 Task: Create new Company, with domain: 'cmu.edu' and type: 'Other'. Add new contact for this company, with mail Id: 'Danish.Hughes@cmu.edu', First Name: Danish, Last name:  Hughes, Job Title: 'HR Coordinator', Phone Number: '(801) 555-6794'. Change life cycle stage to  Lead and lead status to  Open. Logged in from softage.5@softage.net
Action: Mouse moved to (143, 60)
Screenshot: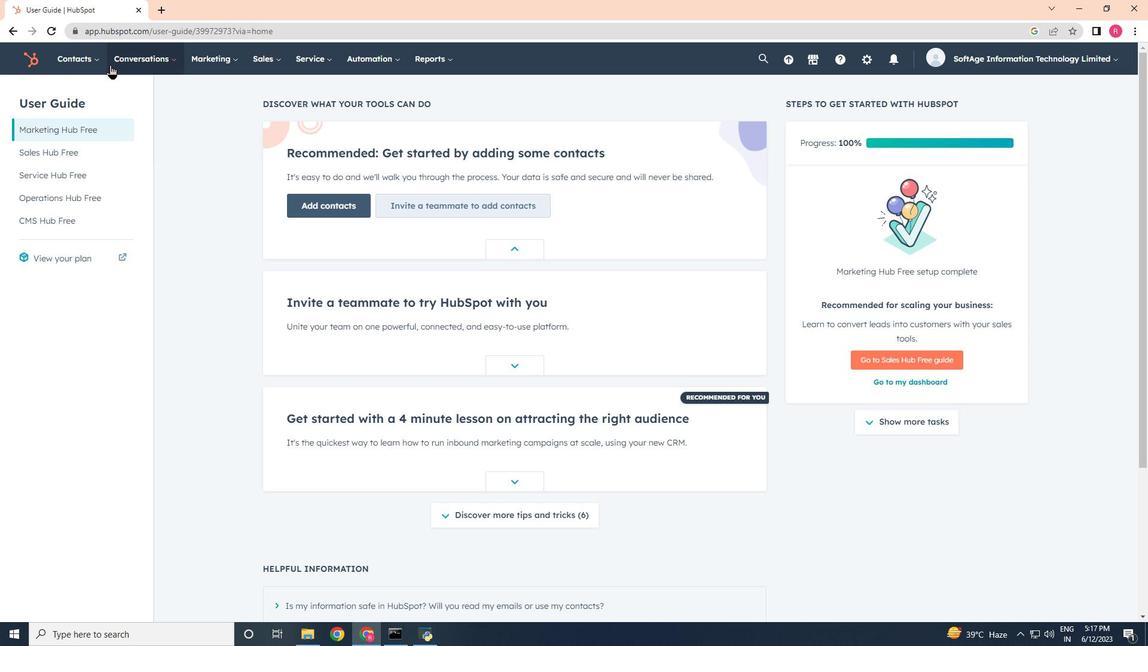 
Action: Mouse pressed left at (143, 60)
Screenshot: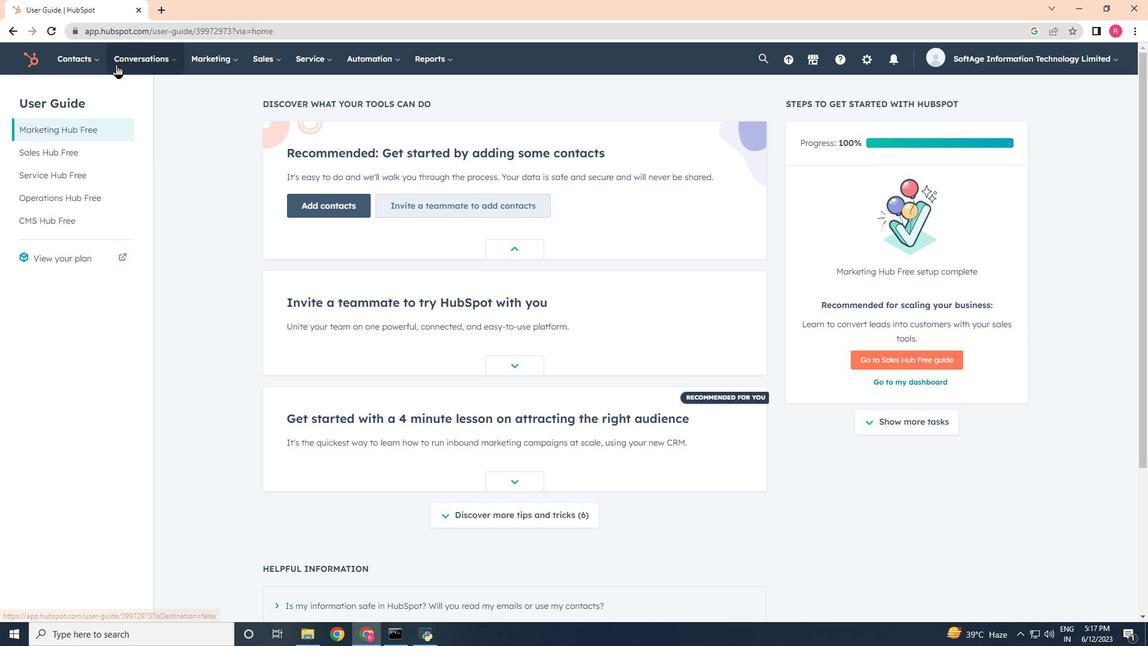 
Action: Mouse moved to (86, 55)
Screenshot: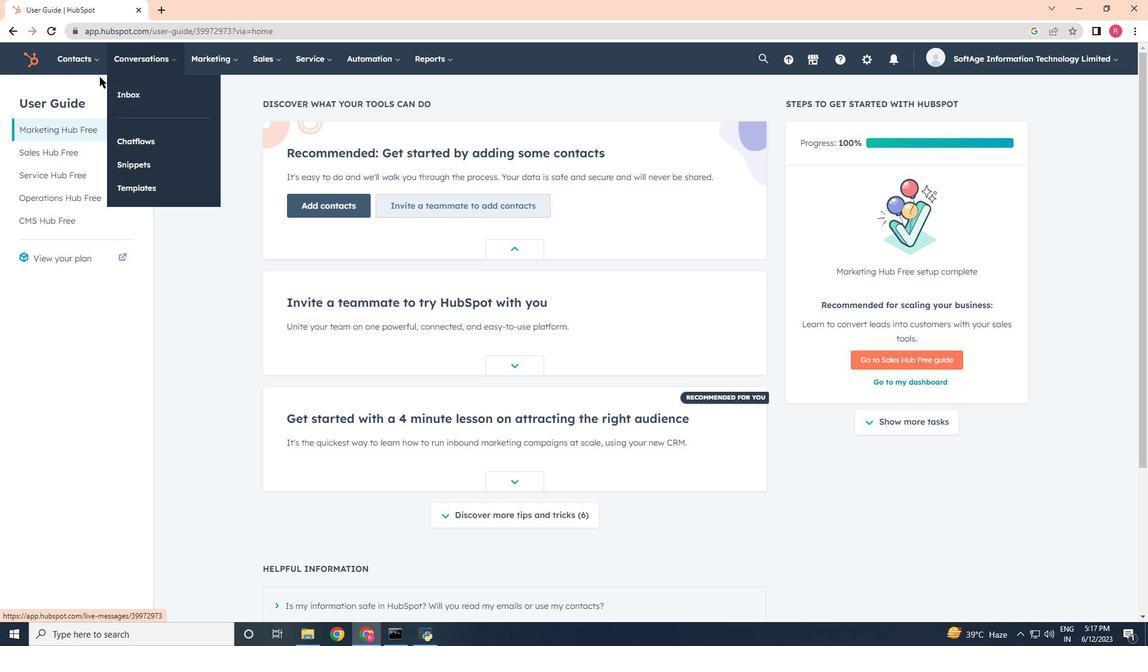 
Action: Mouse pressed left at (86, 55)
Screenshot: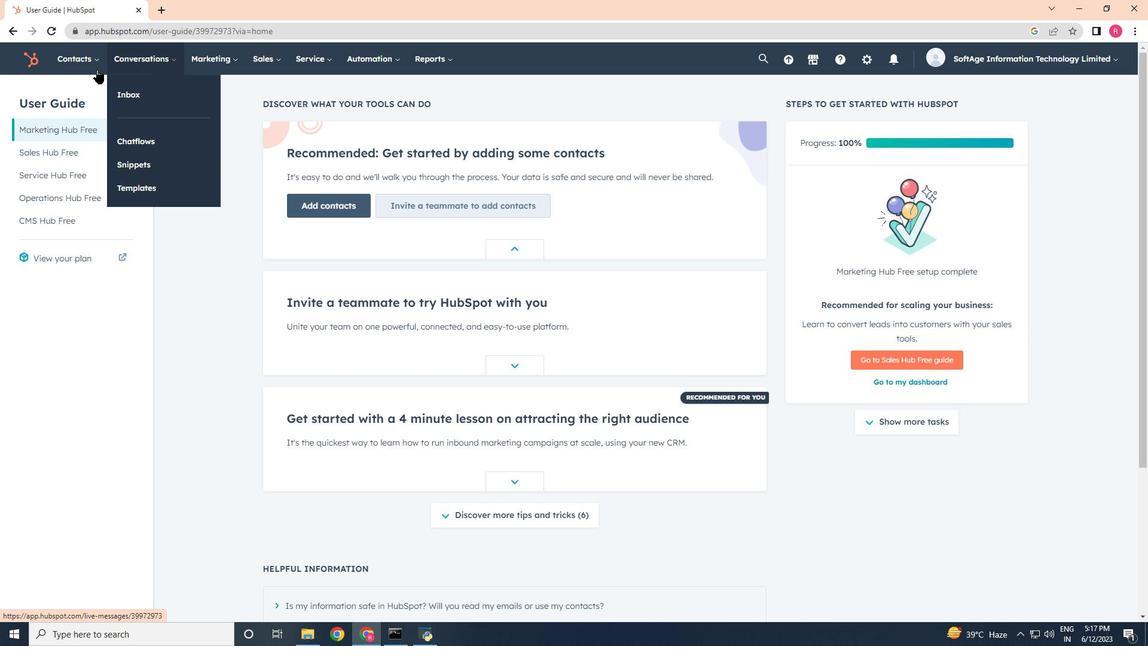 
Action: Mouse pressed left at (86, 55)
Screenshot: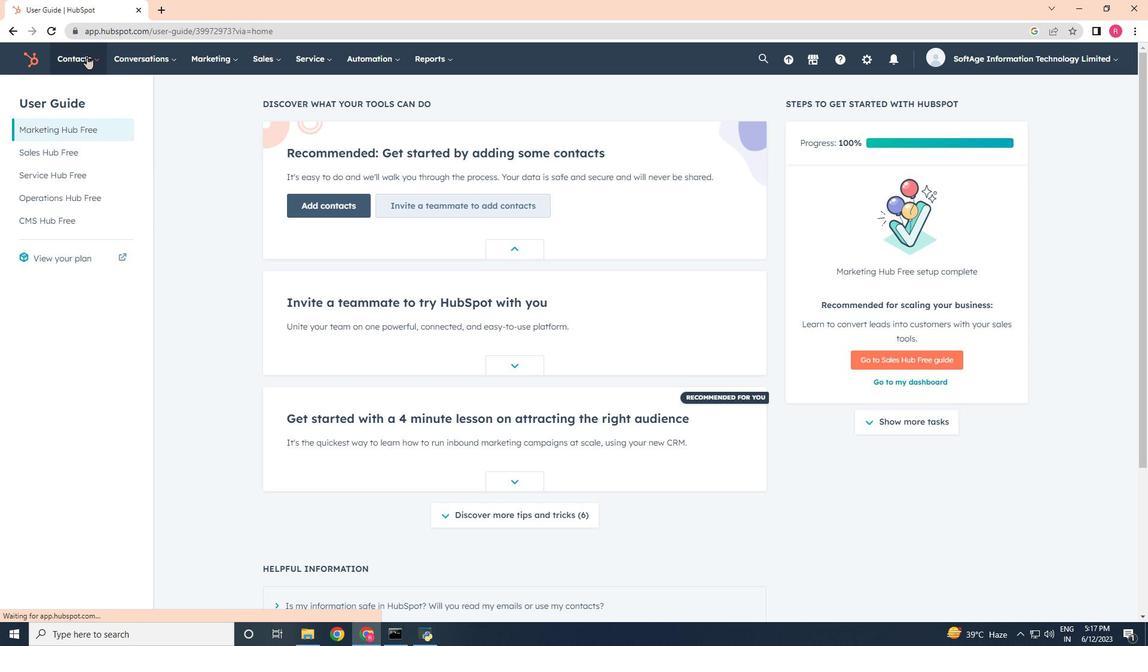 
Action: Mouse moved to (94, 120)
Screenshot: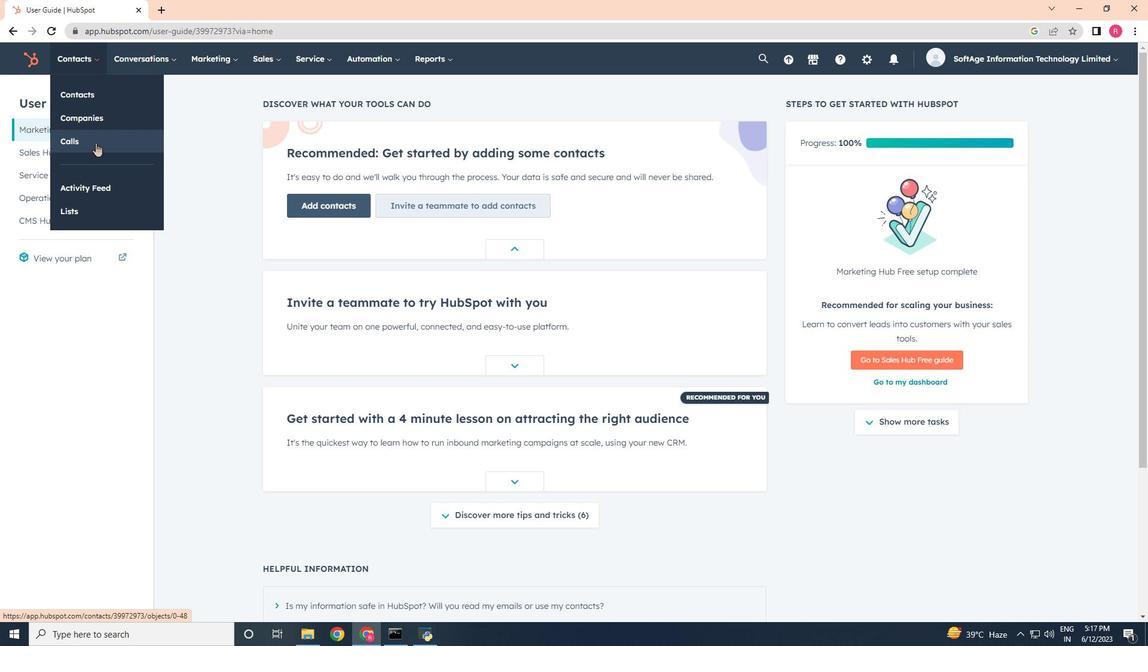 
Action: Mouse pressed left at (94, 120)
Screenshot: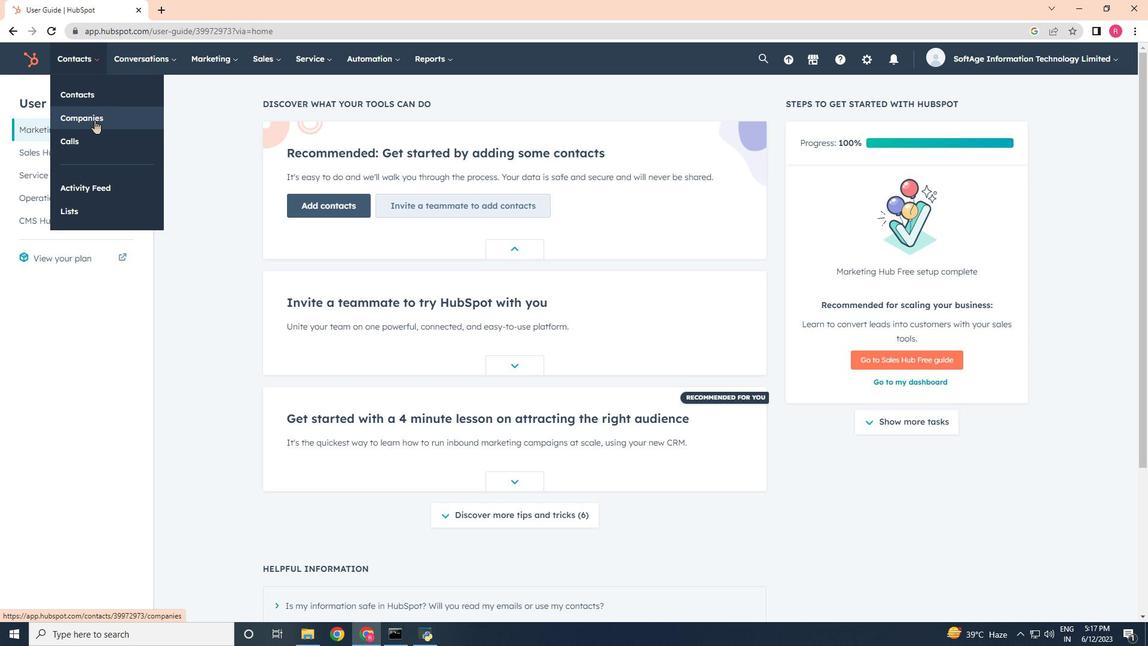 
Action: Mouse moved to (1081, 99)
Screenshot: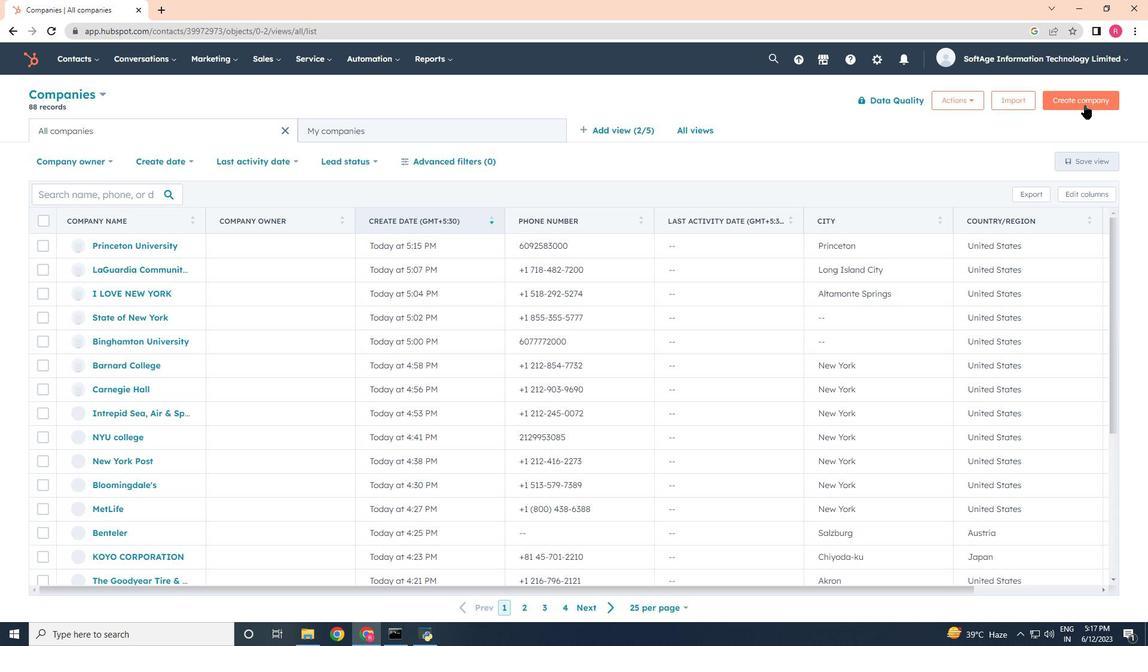 
Action: Mouse pressed left at (1081, 99)
Screenshot: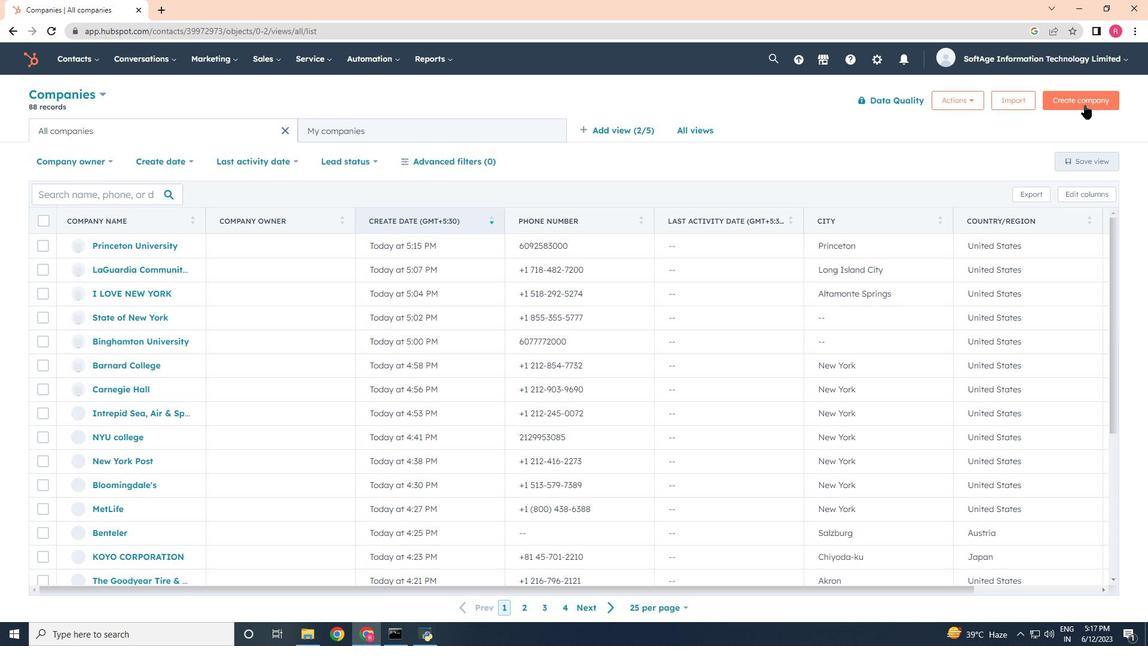 
Action: Mouse moved to (862, 158)
Screenshot: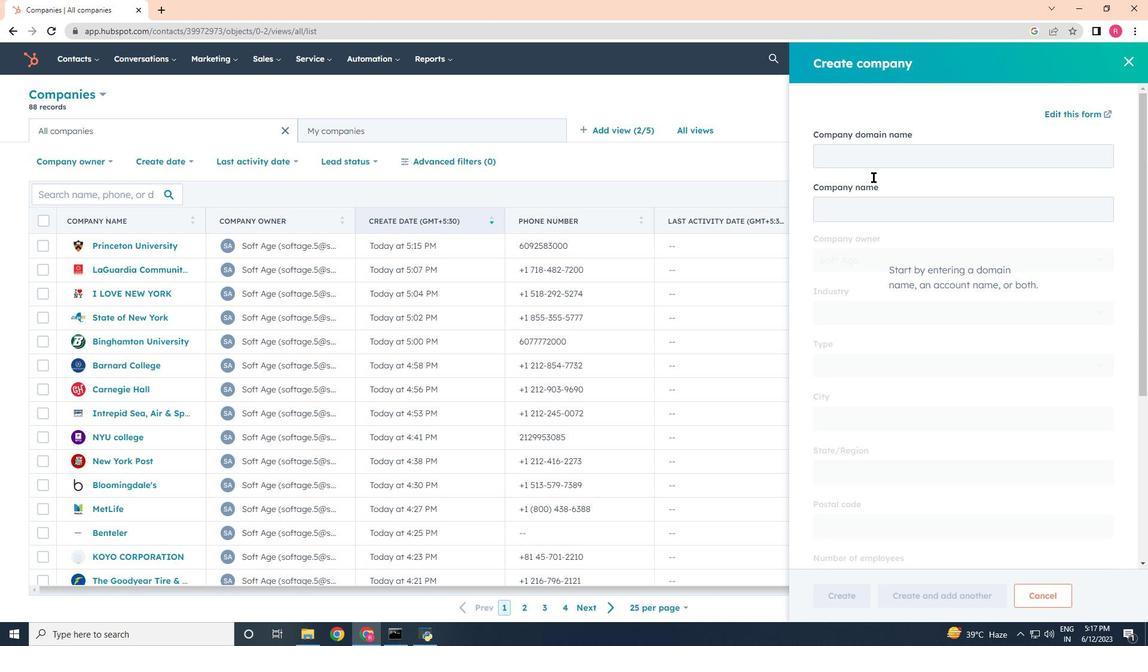 
Action: Mouse pressed left at (862, 158)
Screenshot: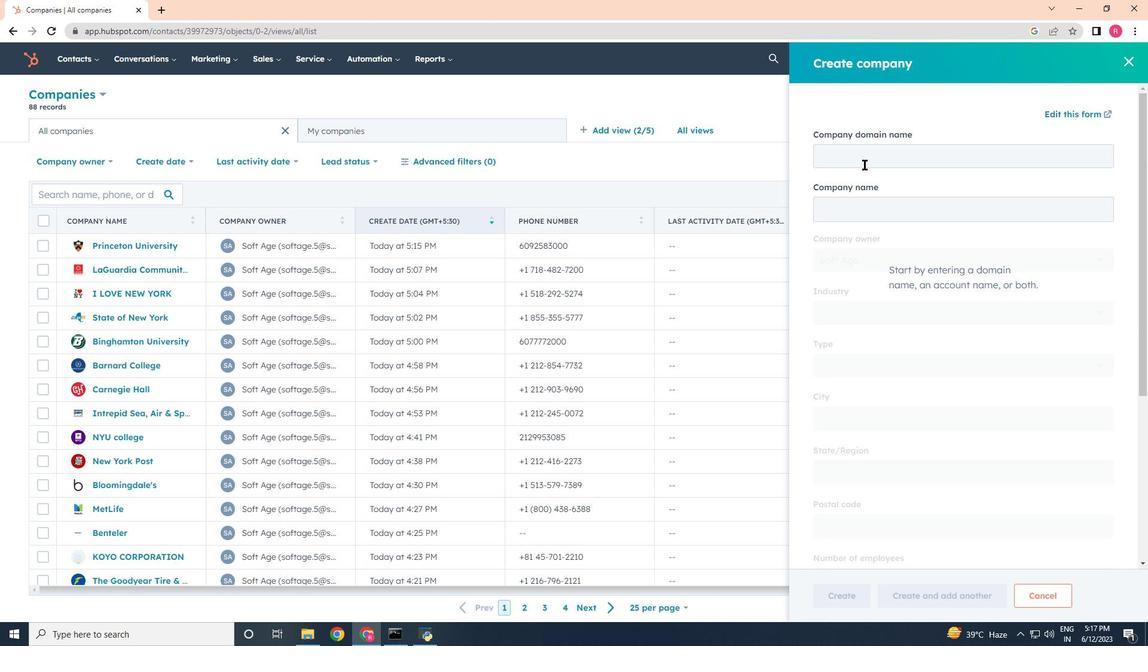 
Action: Mouse moved to (501, 239)
Screenshot: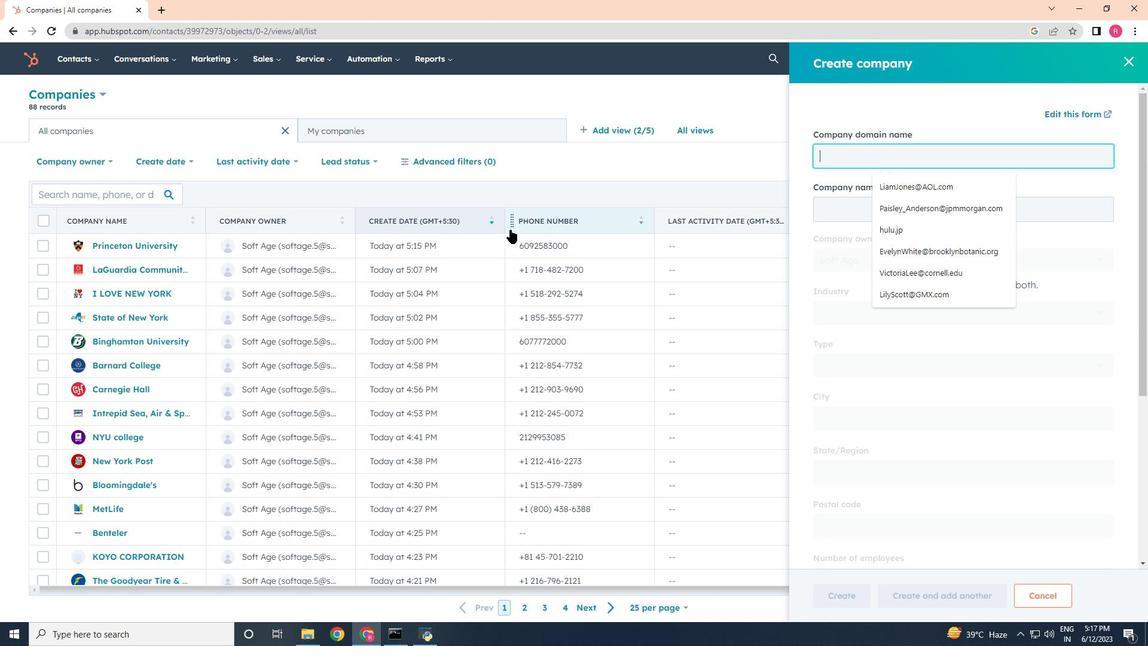
Action: Key pressed e<Key.backspace>cmu.edu
Screenshot: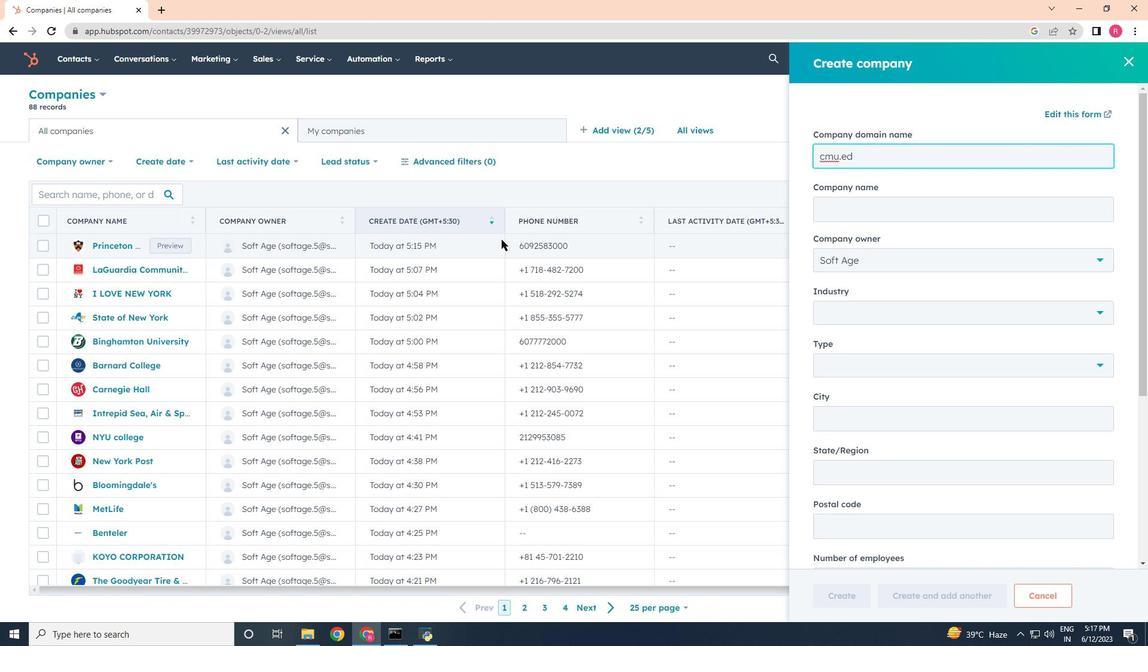 
Action: Mouse moved to (904, 364)
Screenshot: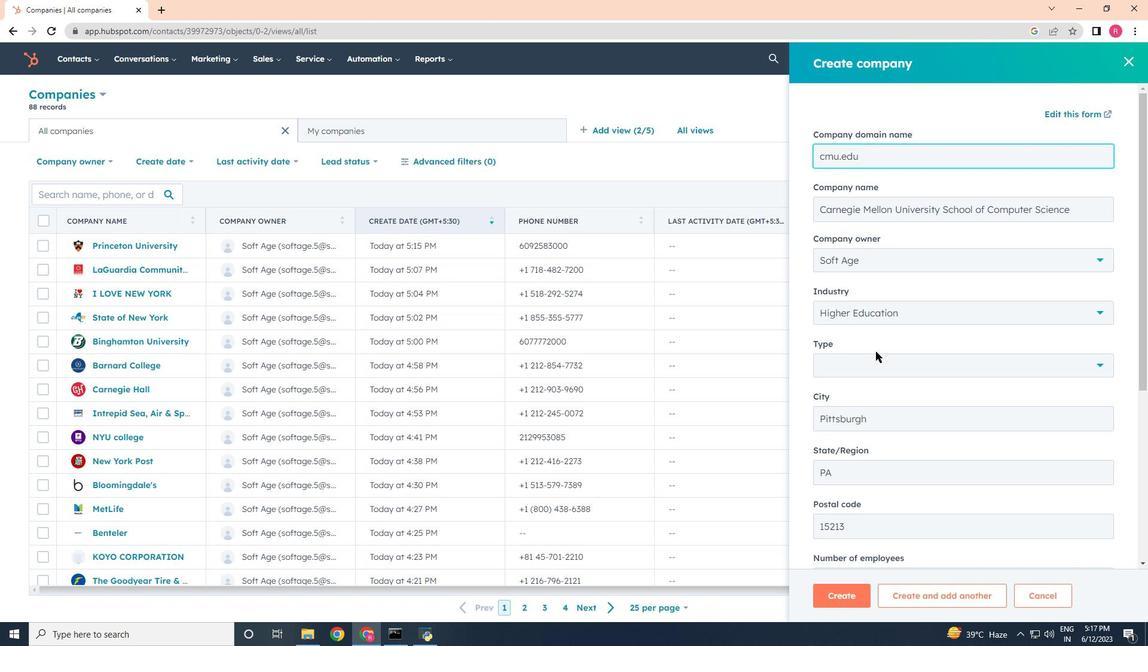 
Action: Mouse pressed left at (904, 364)
Screenshot: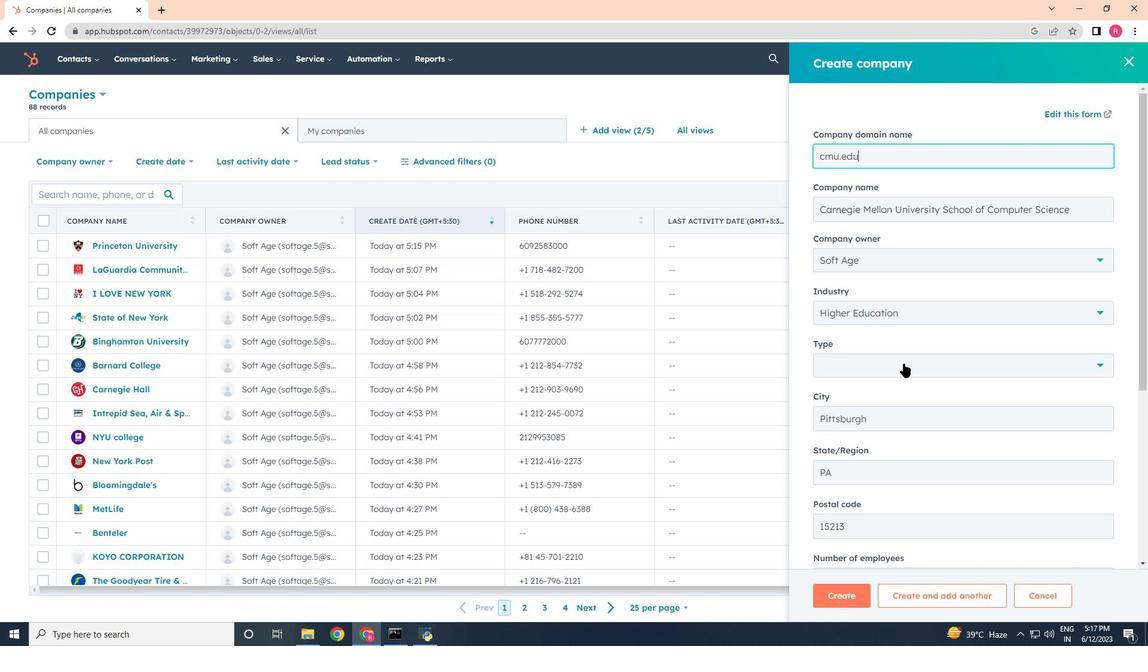 
Action: Mouse moved to (866, 506)
Screenshot: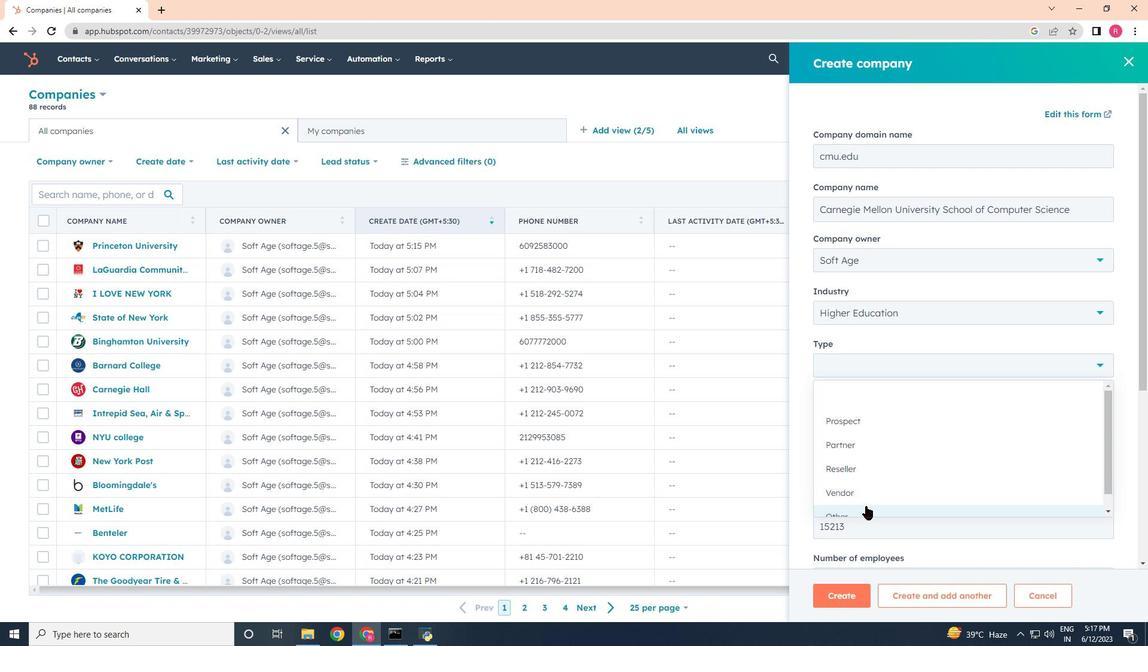 
Action: Mouse pressed left at (866, 506)
Screenshot: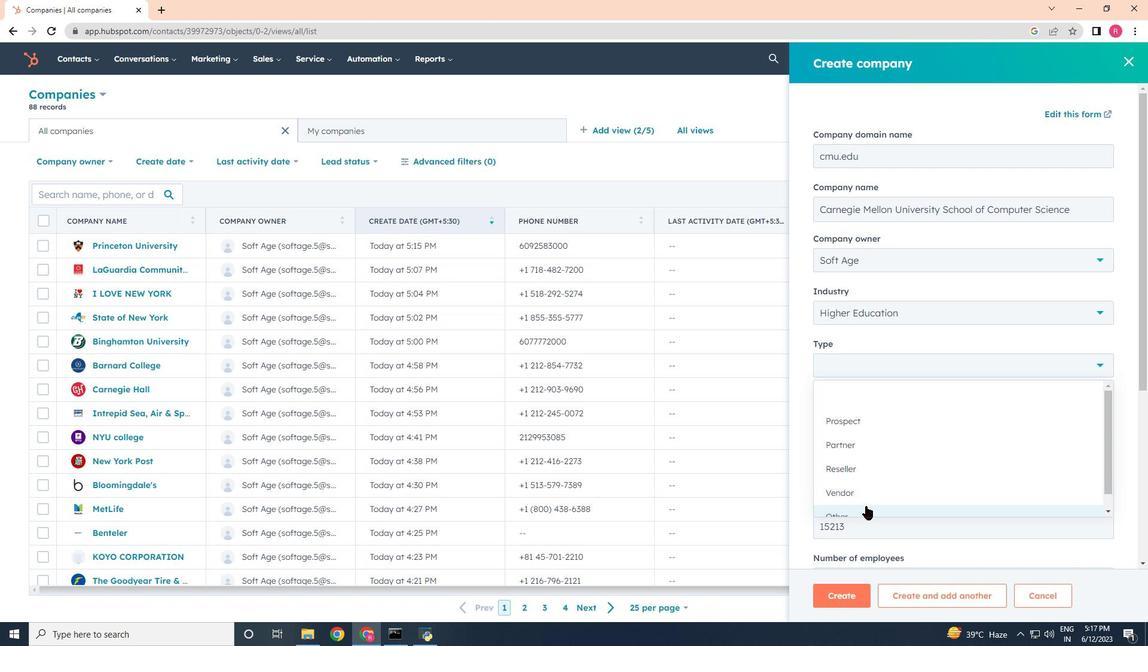 
Action: Mouse moved to (872, 503)
Screenshot: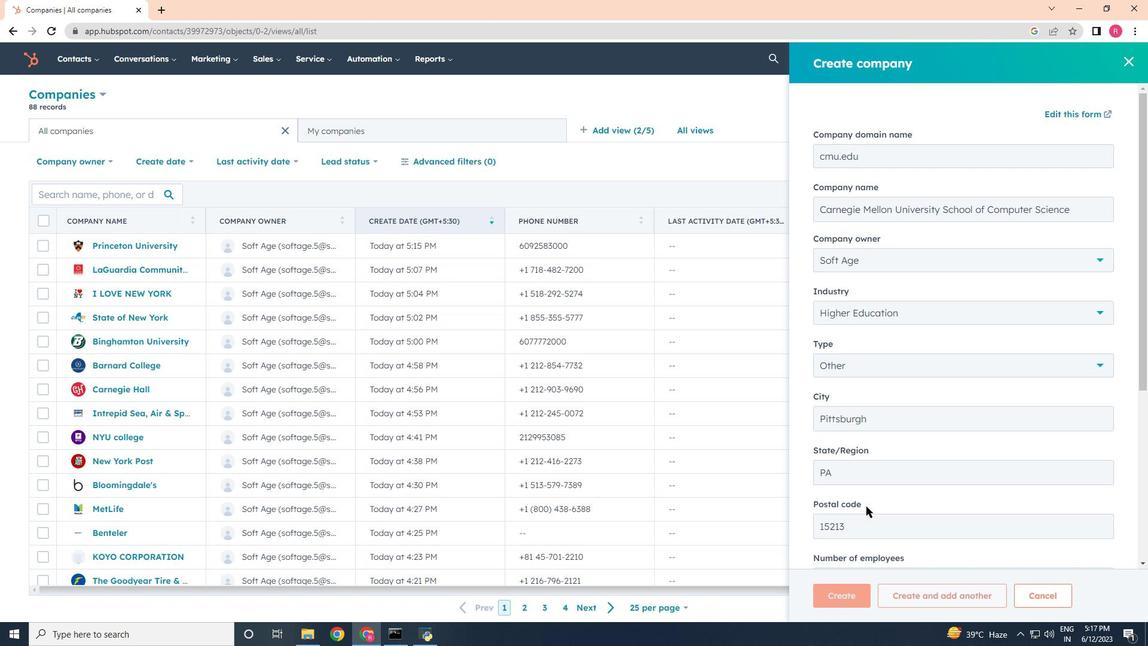 
Action: Mouse scrolled (872, 502) with delta (0, 0)
Screenshot: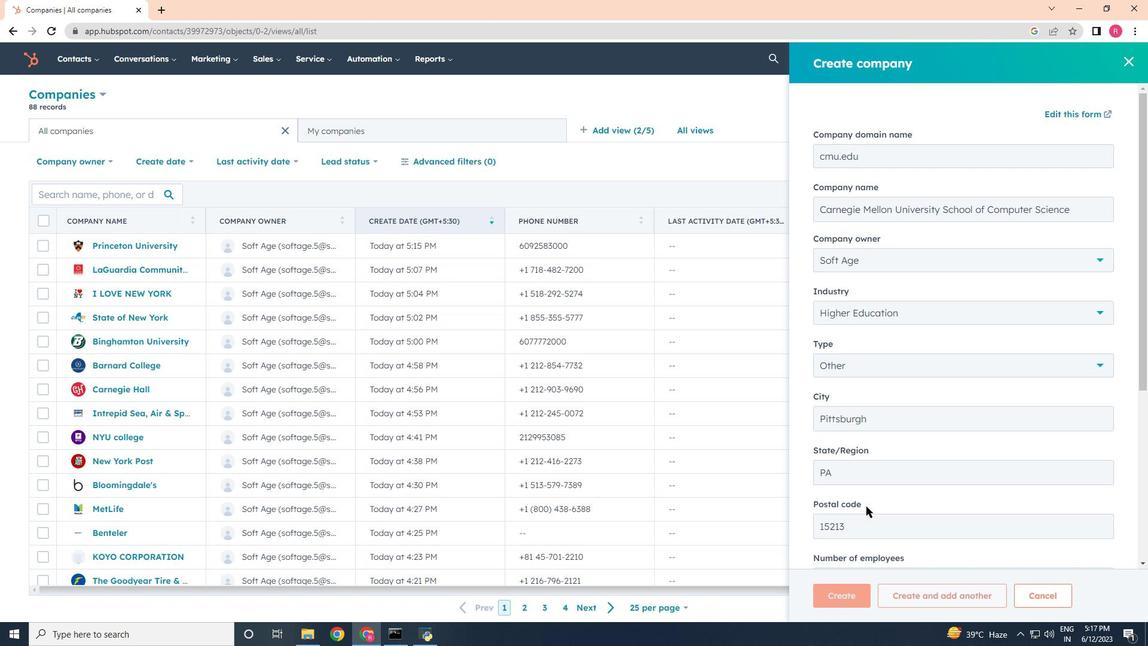 
Action: Mouse moved to (875, 506)
Screenshot: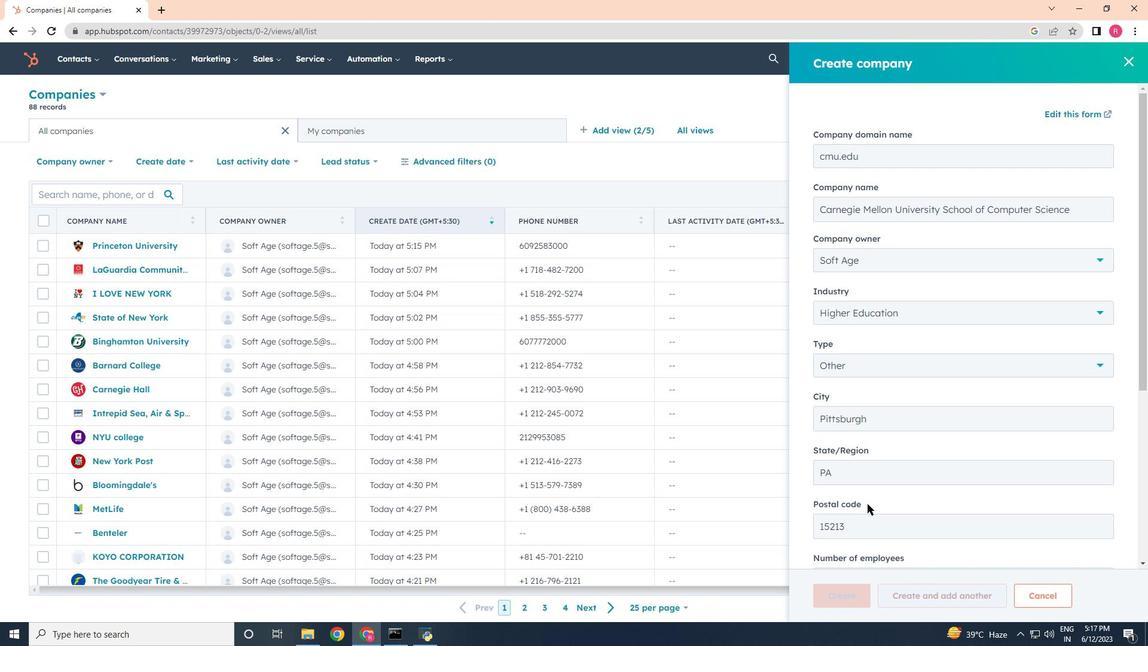 
Action: Mouse scrolled (875, 506) with delta (0, 0)
Screenshot: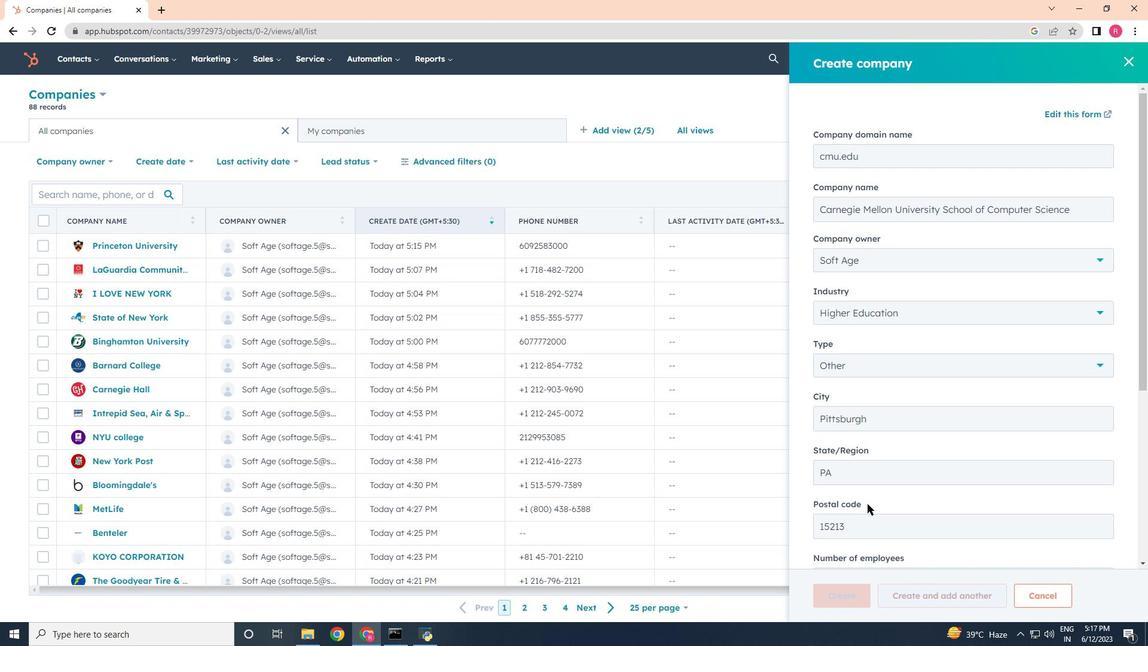 
Action: Mouse moved to (877, 507)
Screenshot: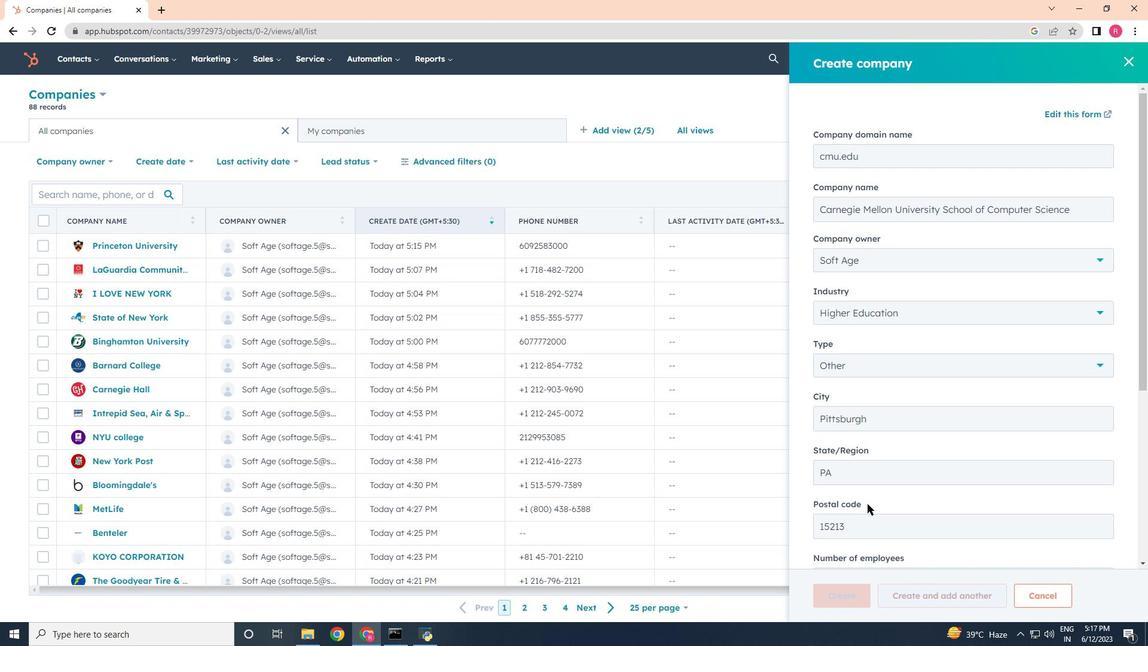 
Action: Mouse scrolled (877, 507) with delta (0, 0)
Screenshot: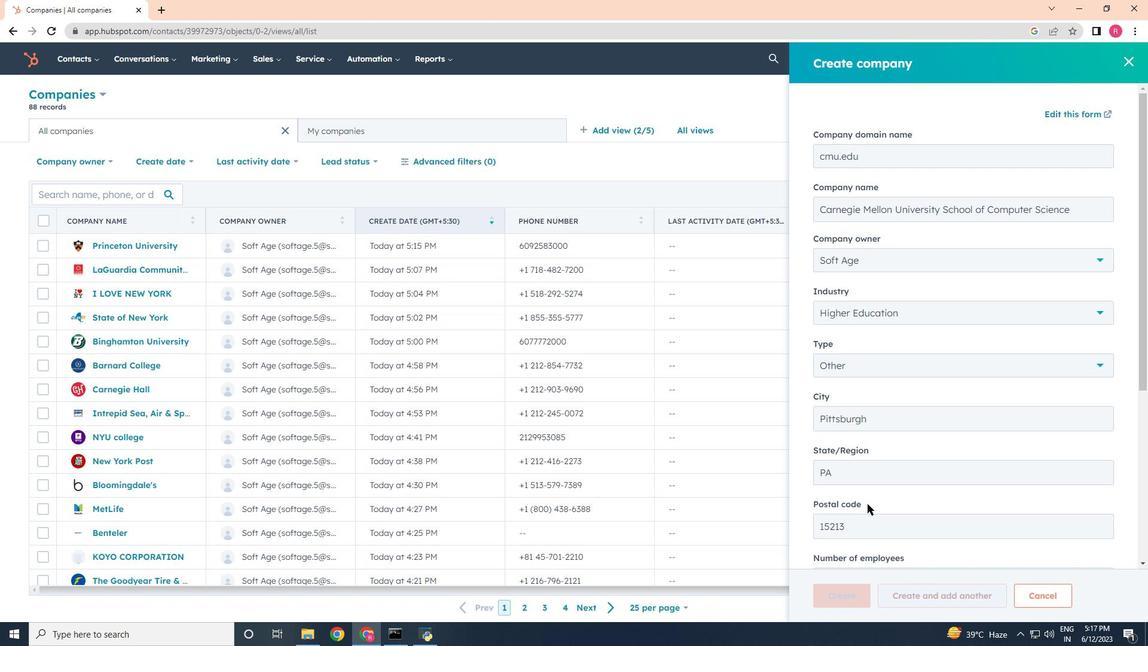 
Action: Mouse scrolled (877, 507) with delta (0, 0)
Screenshot: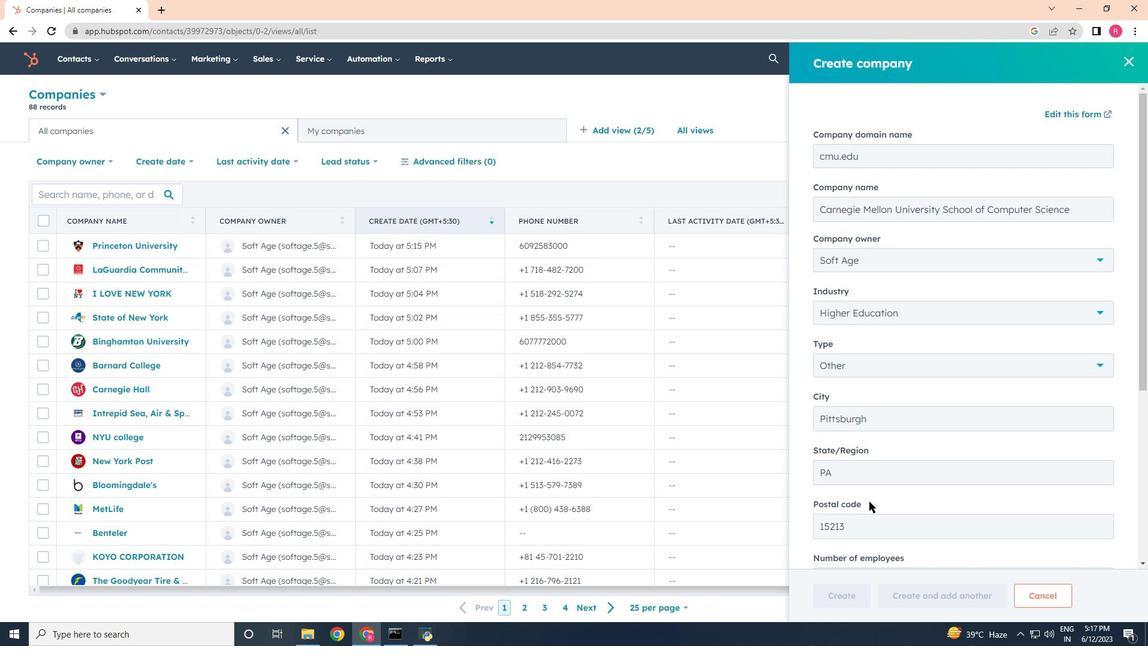 
Action: Mouse scrolled (877, 507) with delta (0, 0)
Screenshot: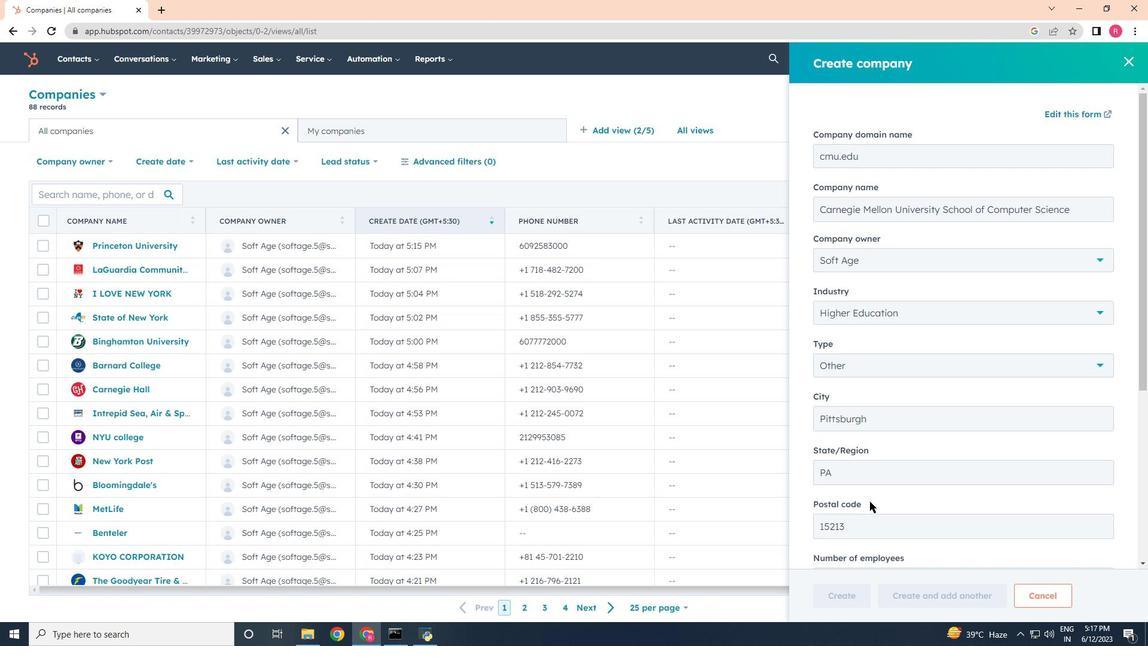 
Action: Mouse scrolled (877, 507) with delta (0, 0)
Screenshot: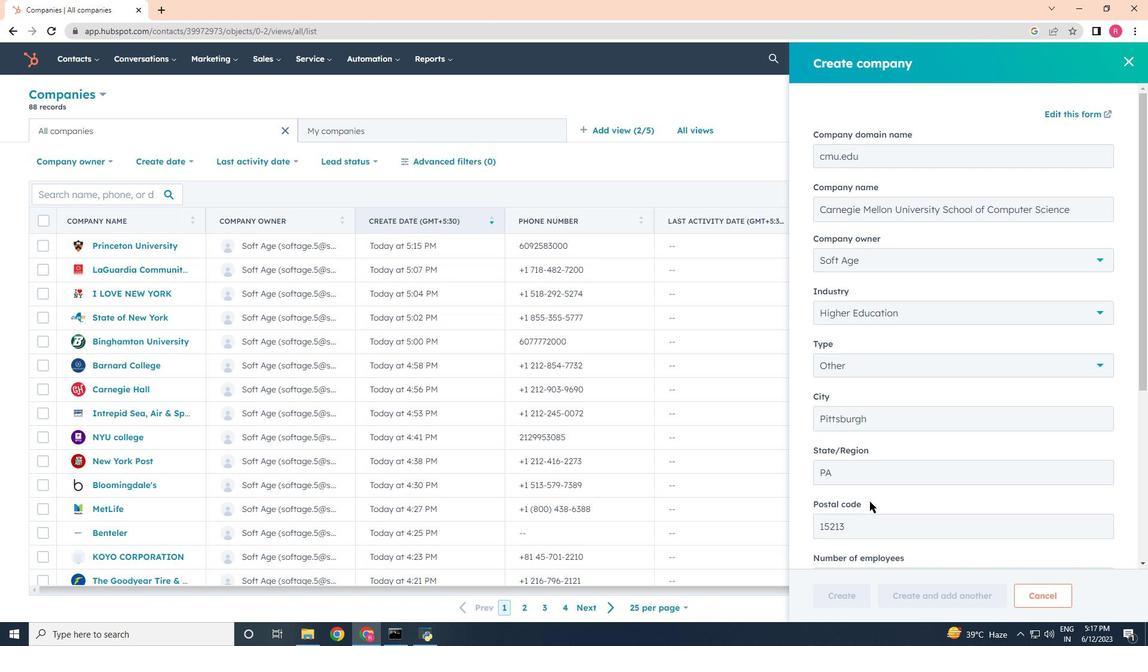 
Action: Mouse moved to (879, 510)
Screenshot: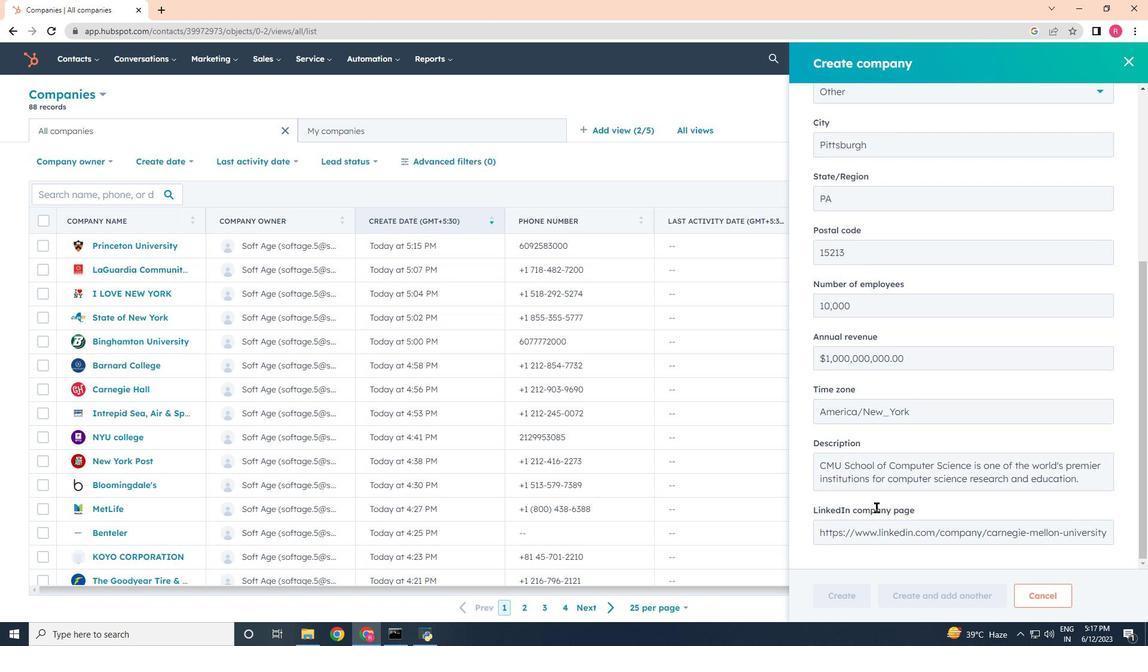 
Action: Mouse scrolled (879, 509) with delta (0, 0)
Screenshot: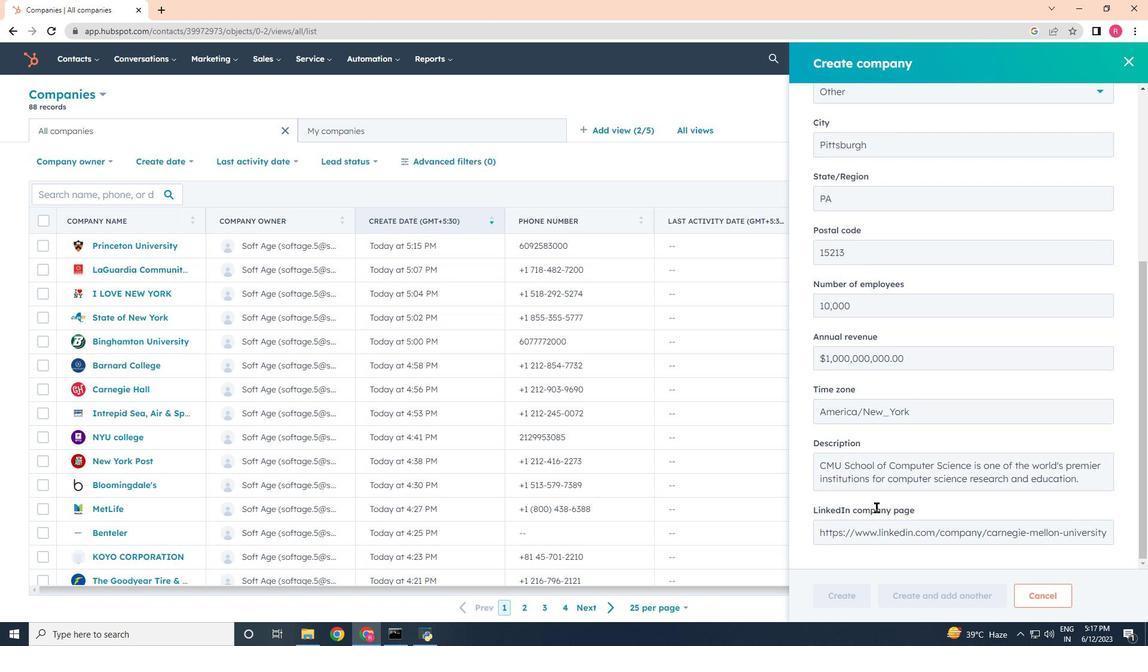 
Action: Mouse moved to (879, 513)
Screenshot: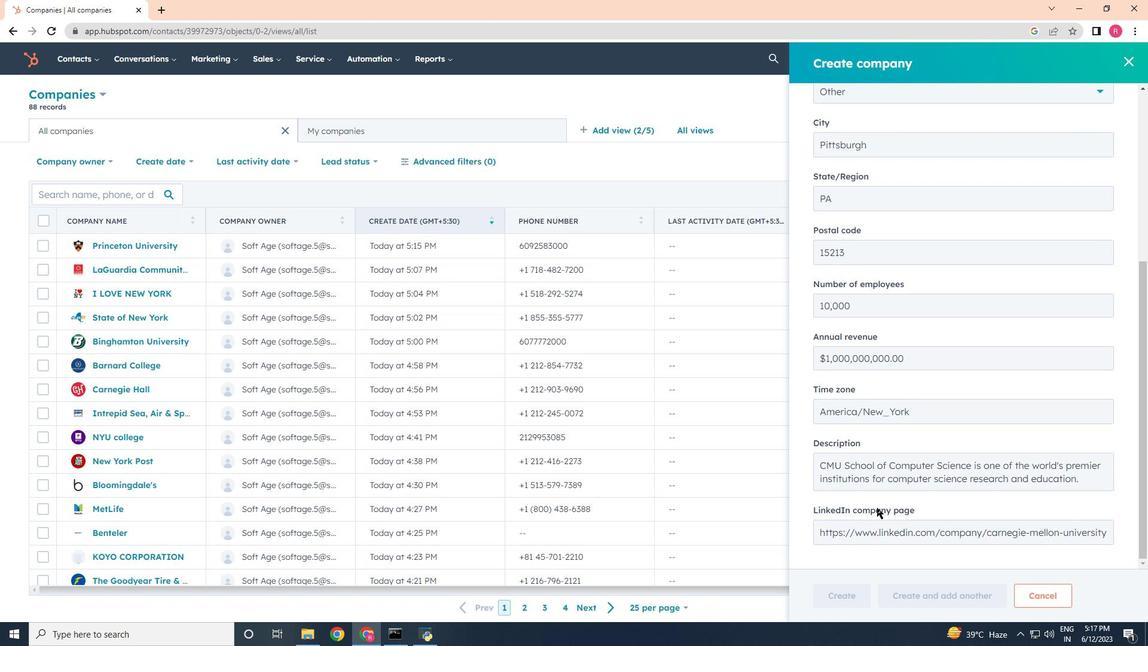 
Action: Mouse scrolled (879, 512) with delta (0, 0)
Screenshot: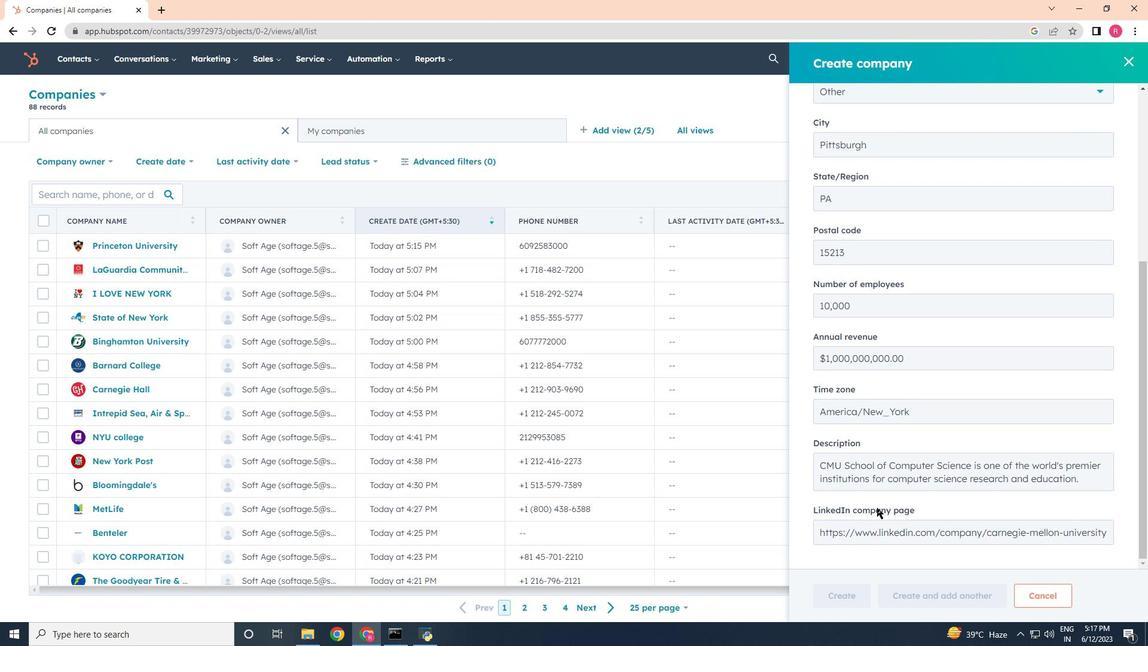 
Action: Mouse moved to (879, 515)
Screenshot: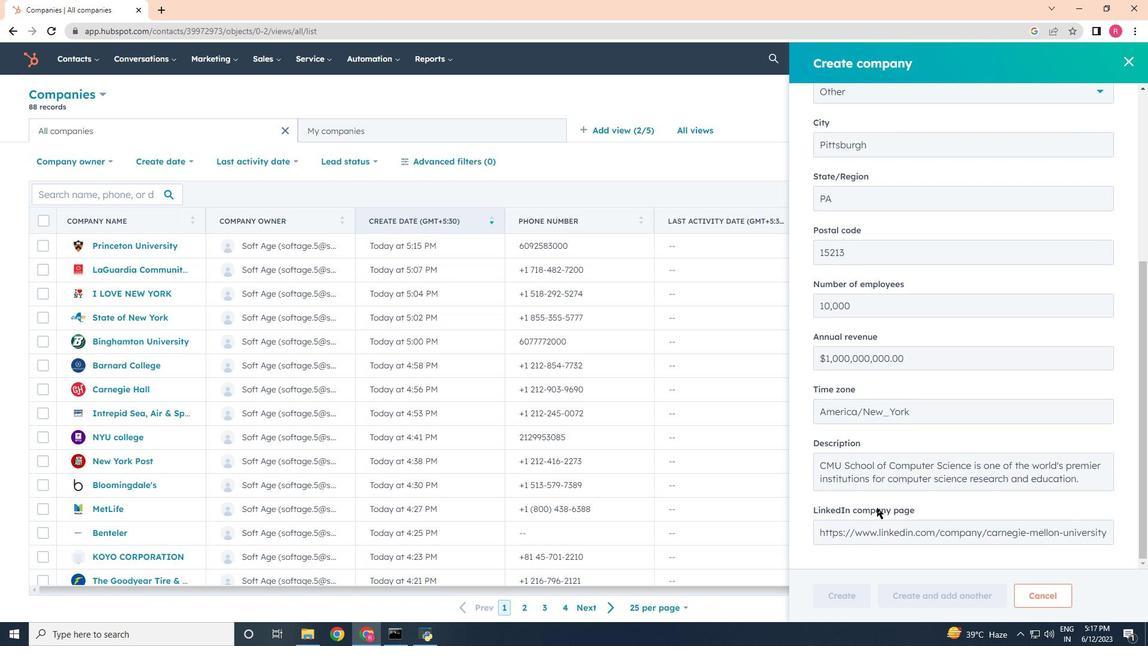 
Action: Mouse scrolled (879, 514) with delta (0, 0)
Screenshot: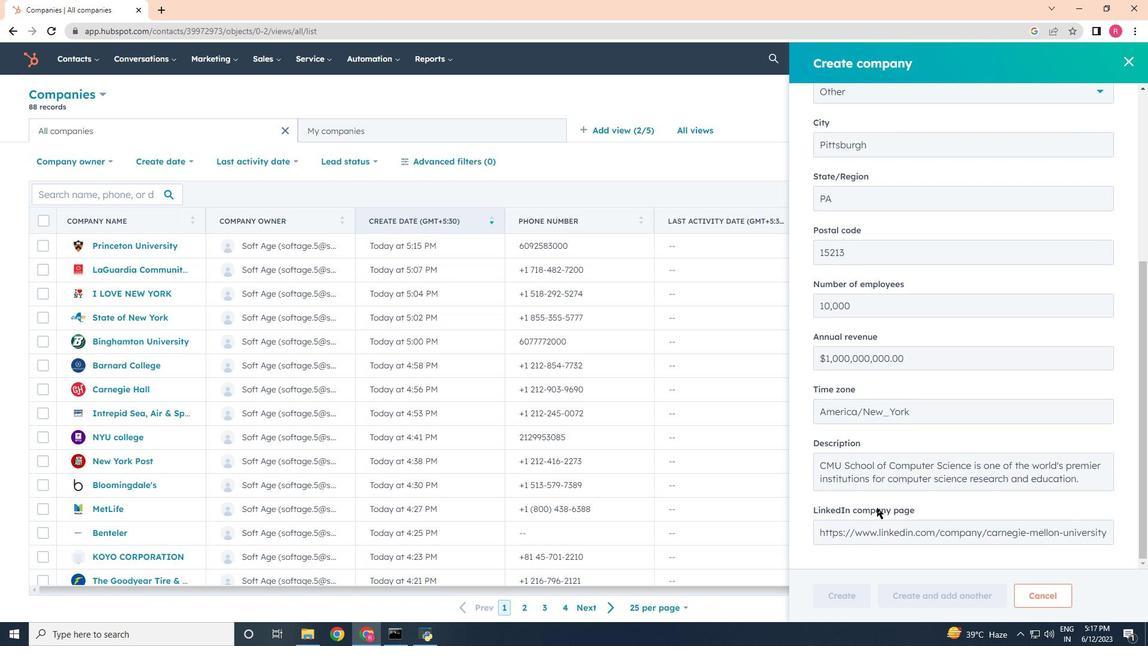 
Action: Mouse moved to (879, 515)
Screenshot: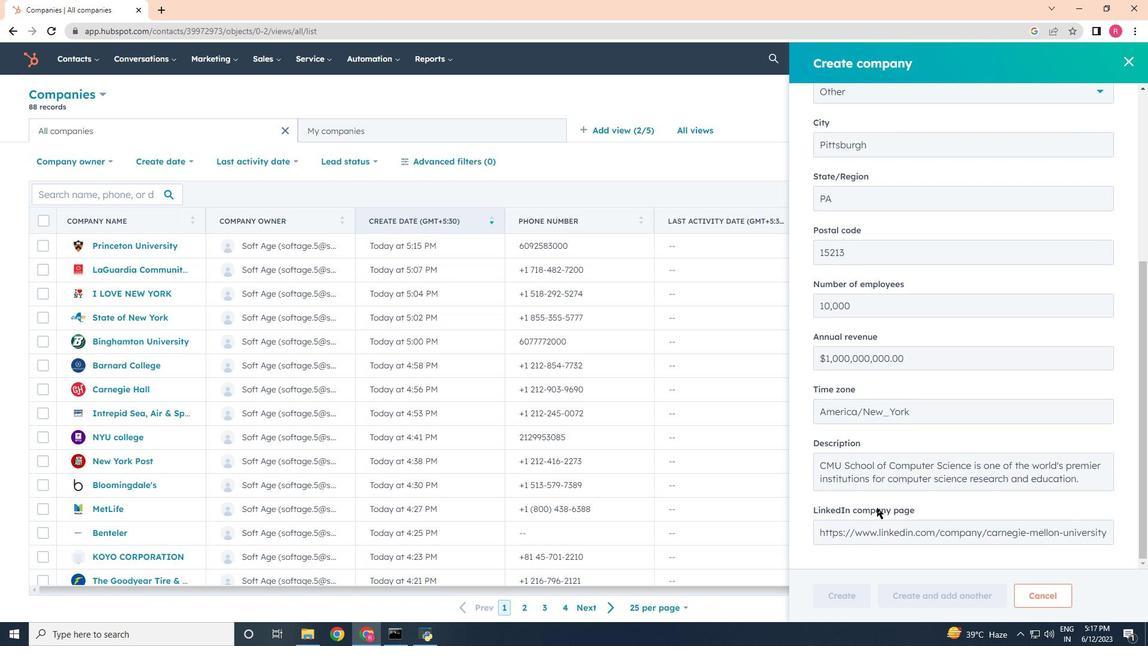 
Action: Mouse scrolled (879, 514) with delta (0, 0)
Screenshot: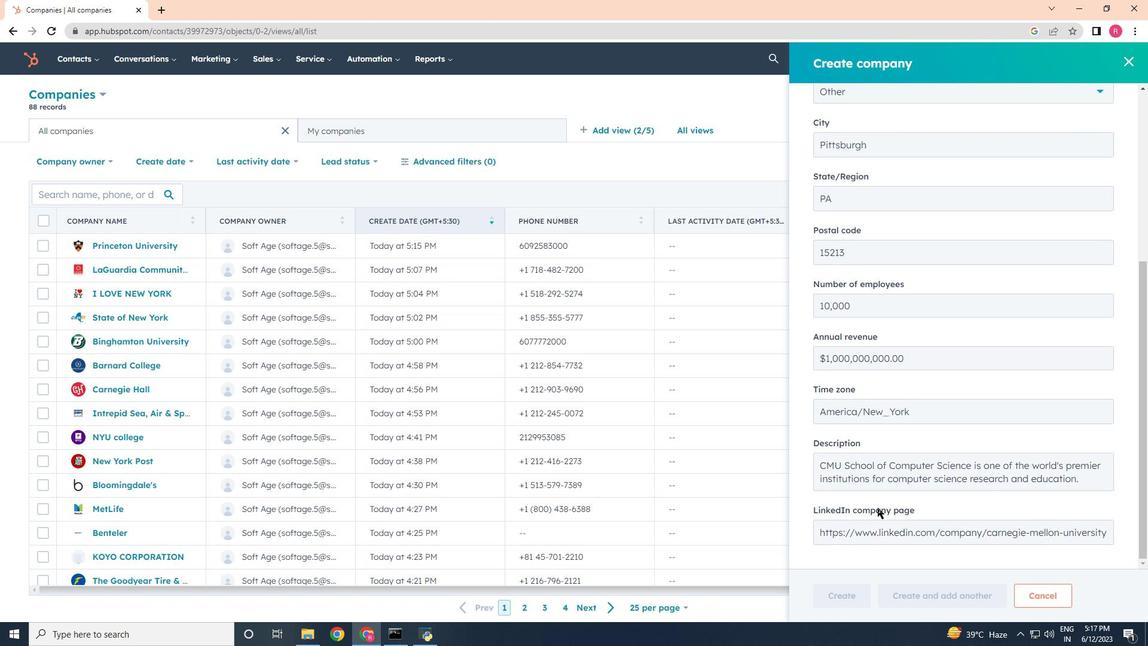 
Action: Mouse moved to (879, 516)
Screenshot: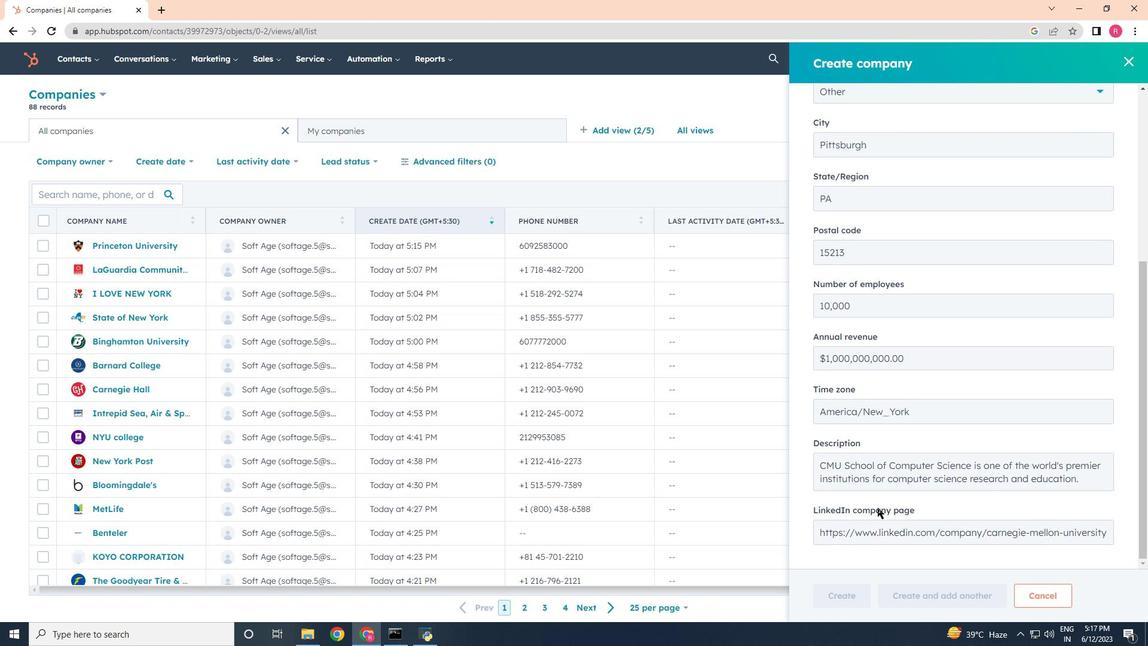
Action: Mouse scrolled (879, 515) with delta (0, 0)
Screenshot: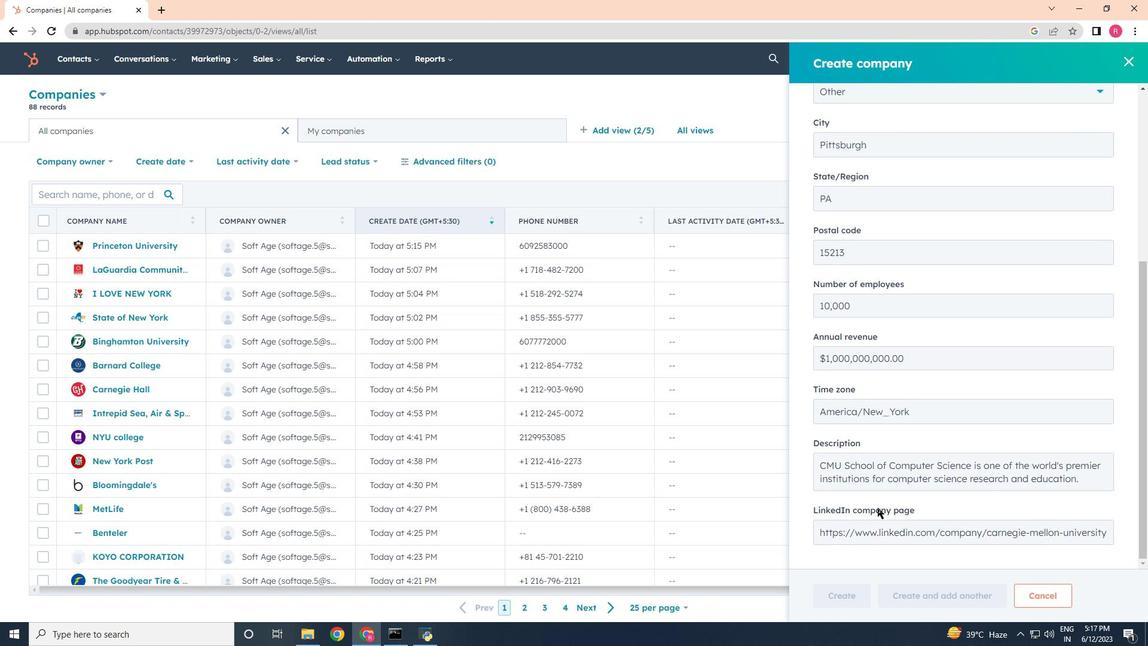 
Action: Mouse moved to (850, 592)
Screenshot: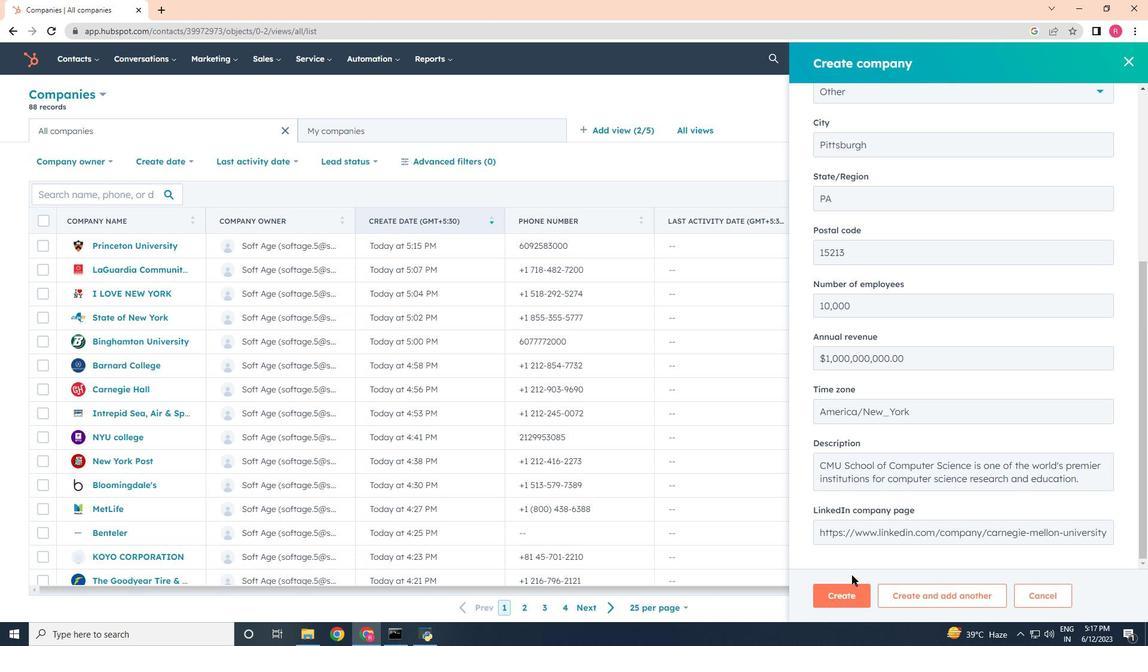 
Action: Mouse pressed left at (850, 592)
Screenshot: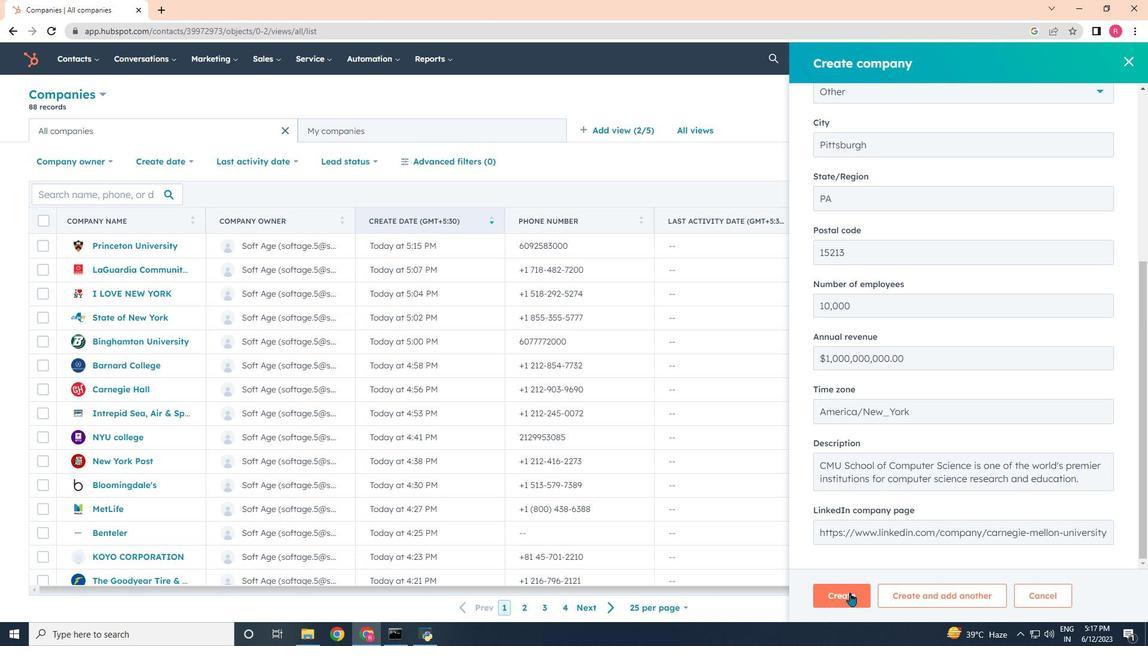 
Action: Mouse moved to (816, 386)
Screenshot: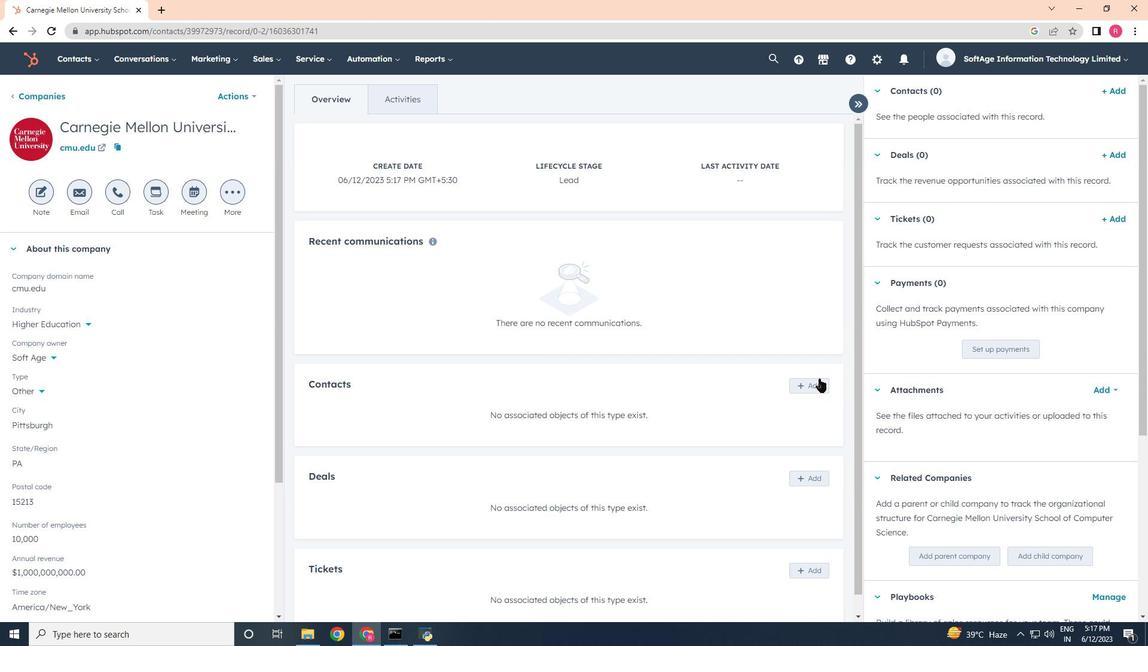 
Action: Mouse pressed left at (816, 386)
Screenshot: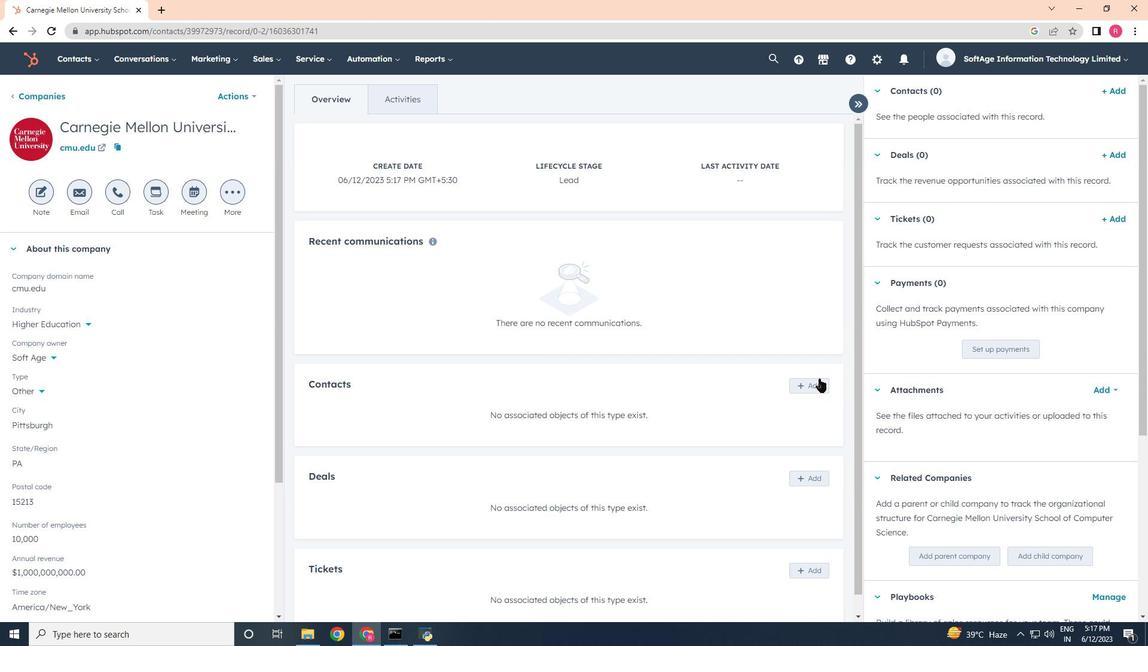 
Action: Mouse moved to (869, 125)
Screenshot: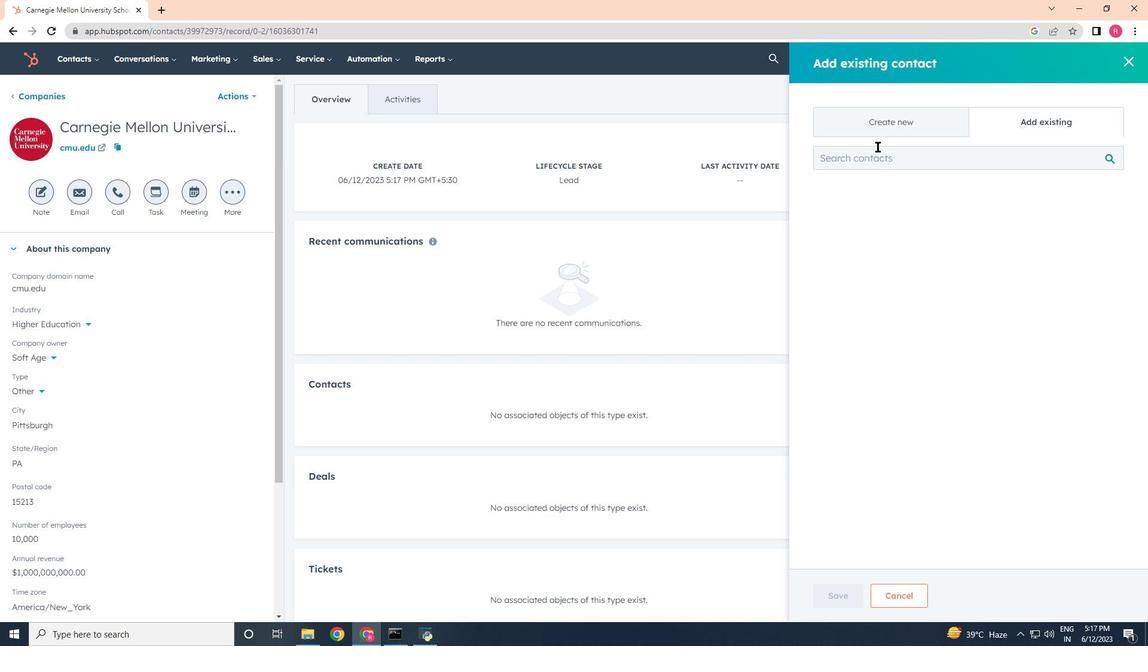 
Action: Mouse pressed left at (869, 125)
Screenshot: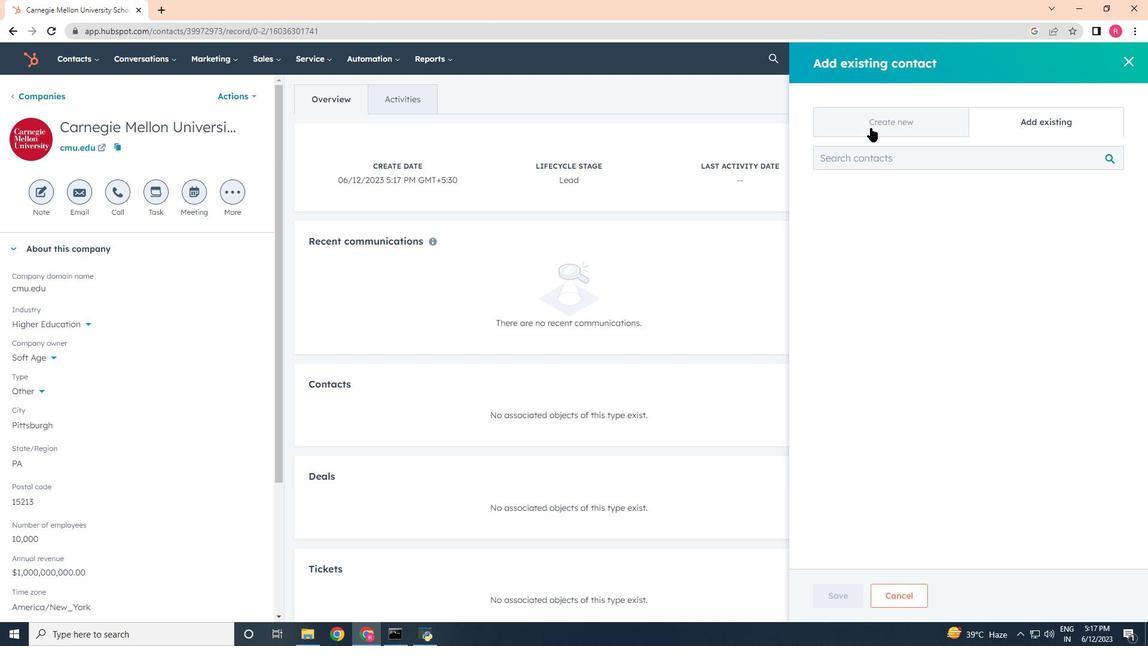 
Action: Mouse moved to (857, 202)
Screenshot: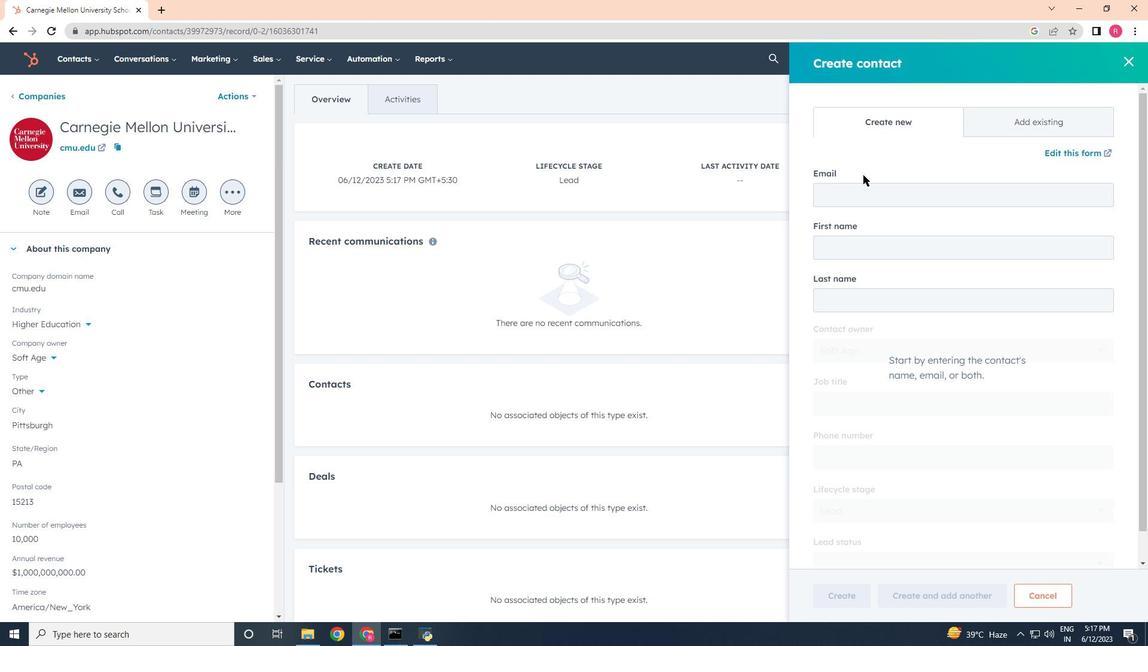 
Action: Mouse pressed left at (857, 202)
Screenshot: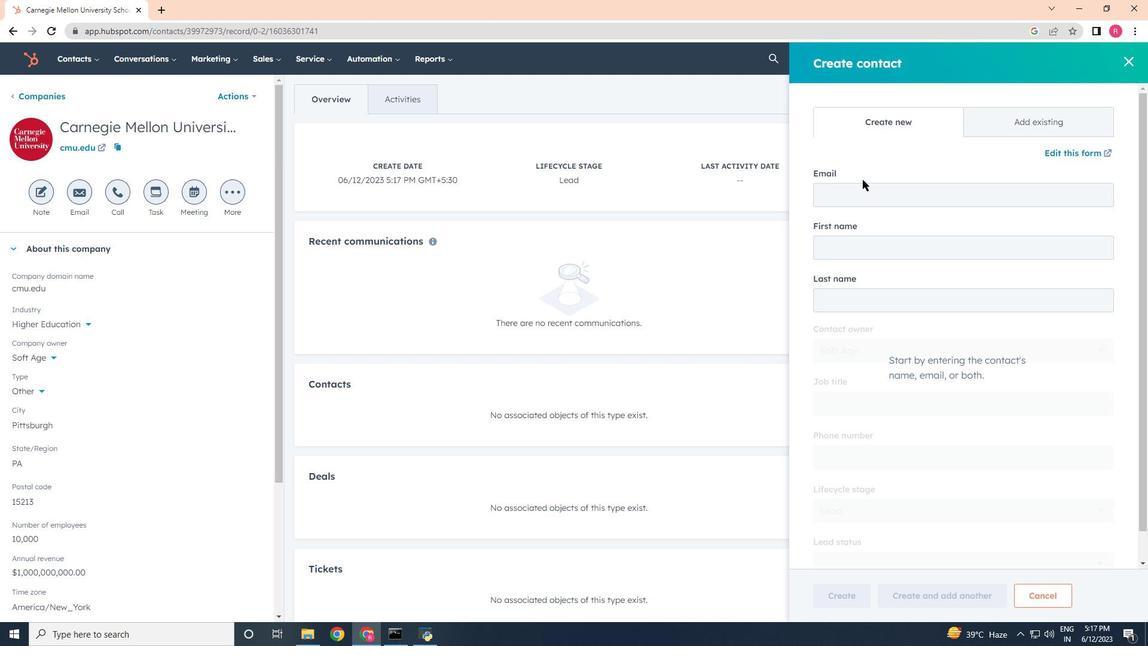 
Action: Key pressed <Key.shift>Danish.<Key.shift>Hughes<Key.shift>@cmu.edu
Screenshot: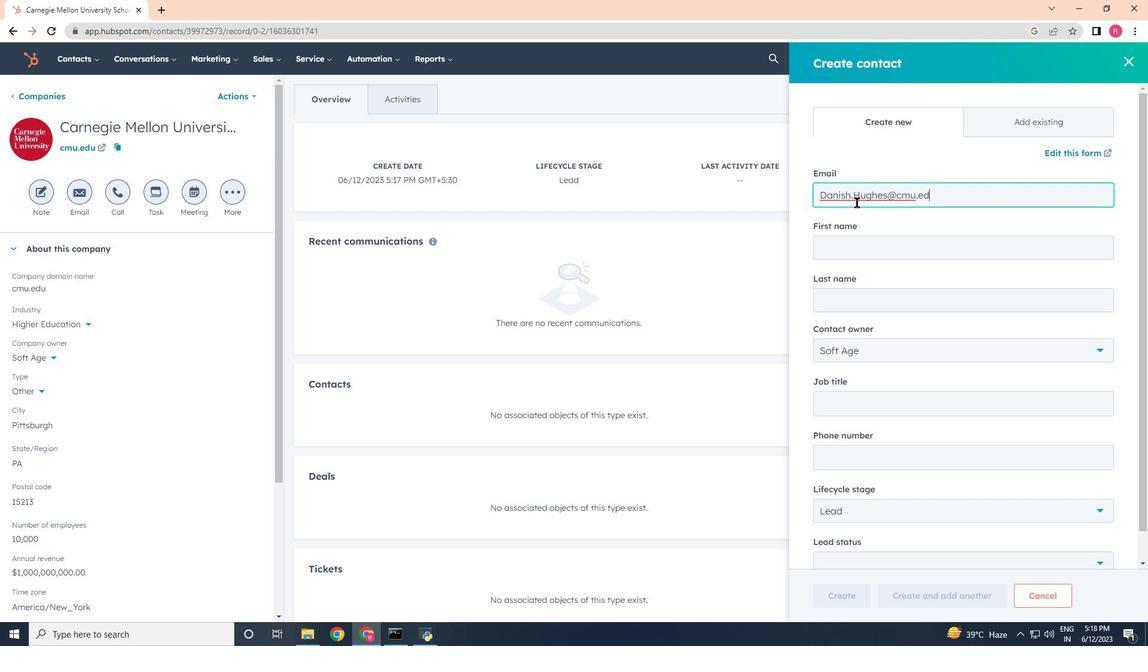 
Action: Mouse moved to (873, 250)
Screenshot: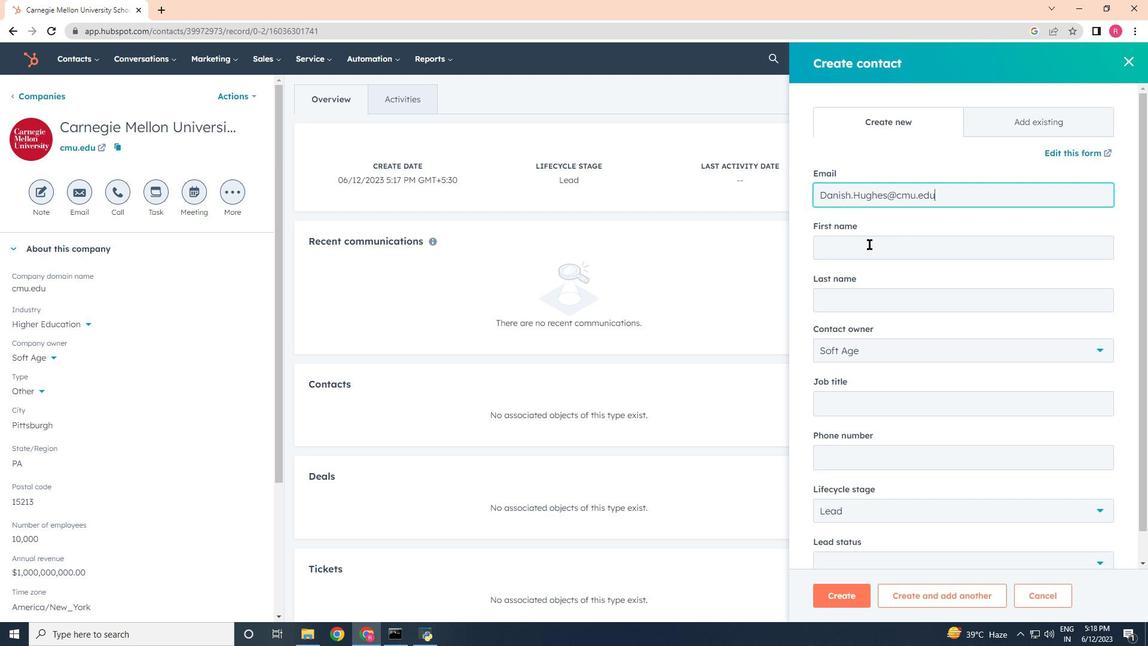 
Action: Mouse pressed left at (873, 250)
Screenshot: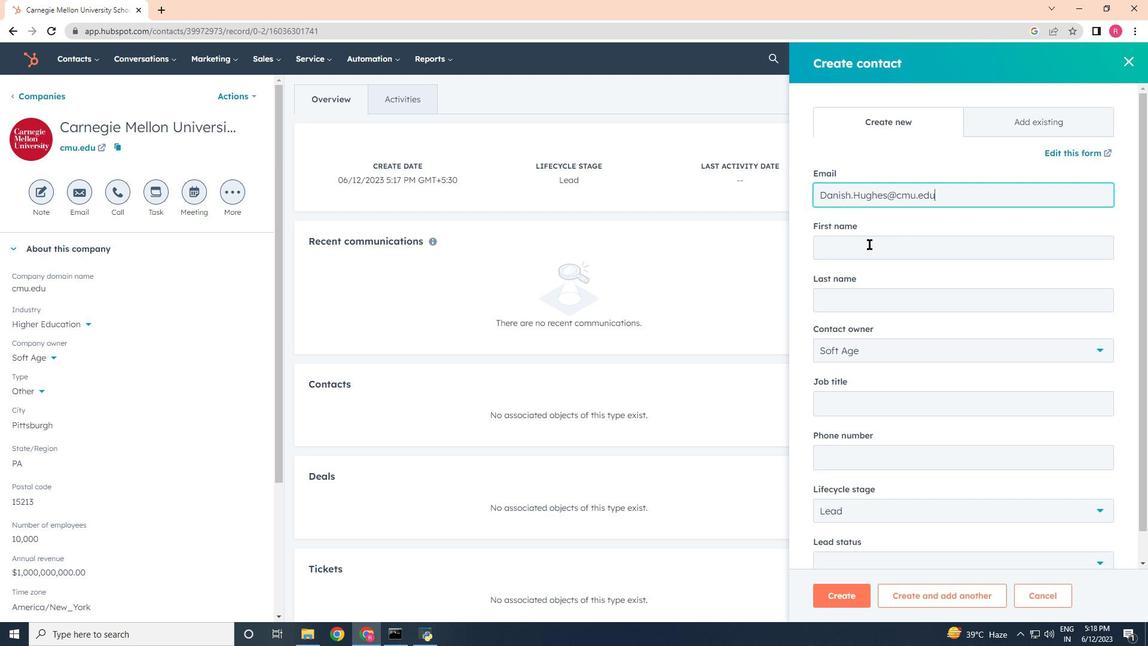 
Action: Mouse moved to (873, 250)
Screenshot: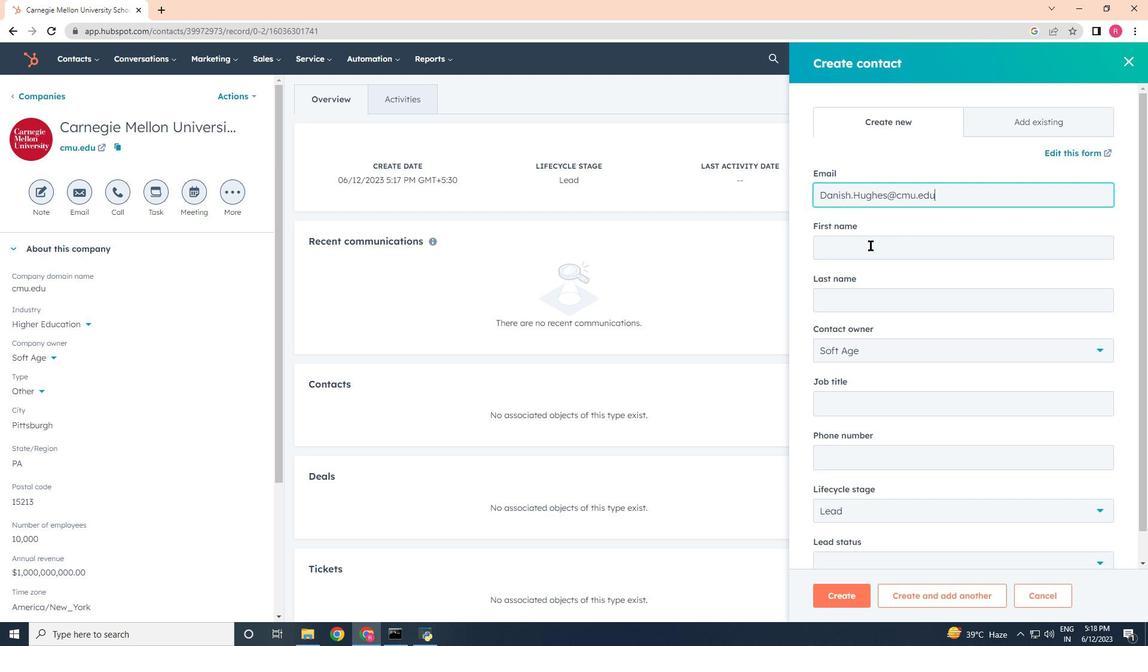 
Action: Key pressed <Key.shift>Danish<Key.tab><Key.shift><Key.shift><Key.shift>Hughes
Screenshot: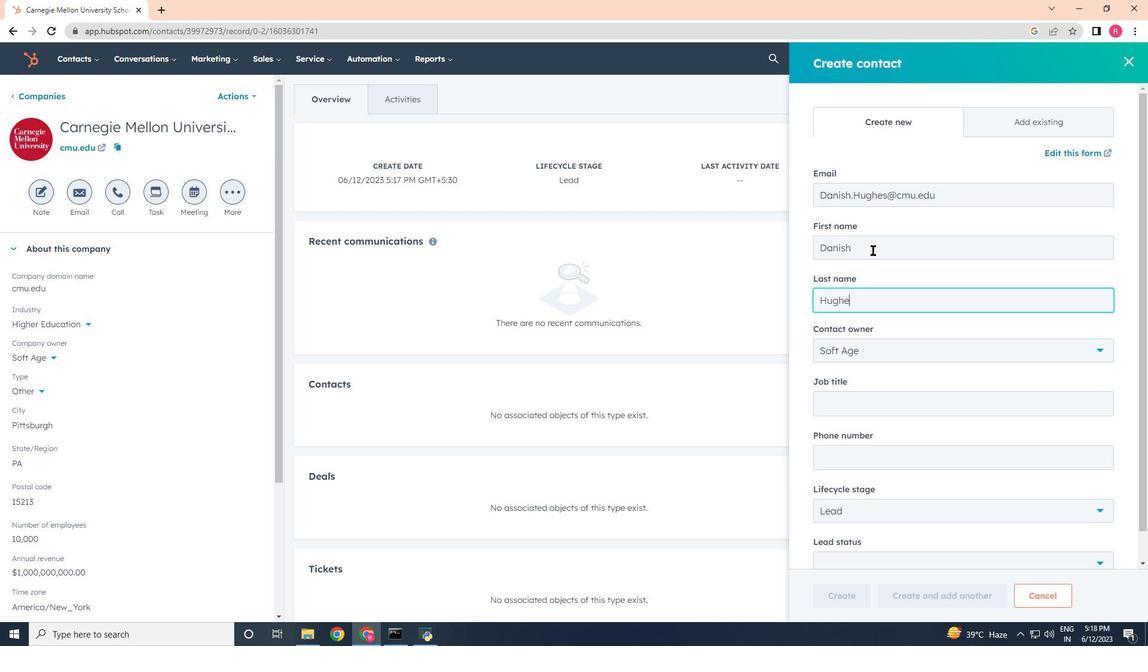 
Action: Mouse moved to (899, 403)
Screenshot: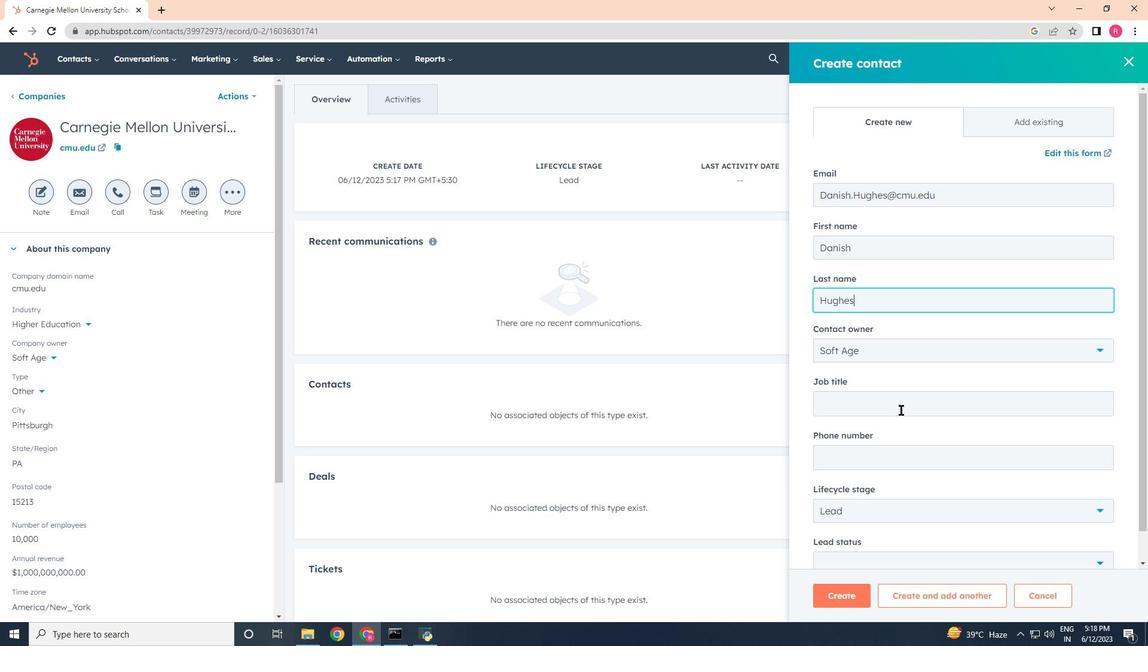 
Action: Mouse pressed left at (899, 403)
Screenshot: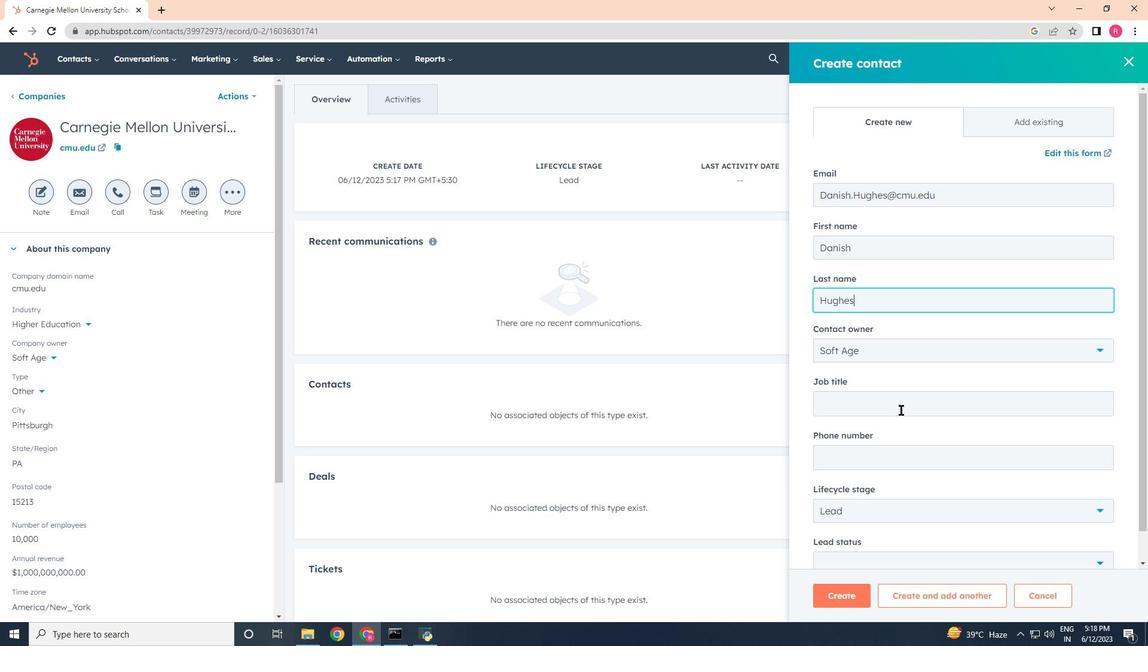 
Action: Mouse moved to (865, 388)
Screenshot: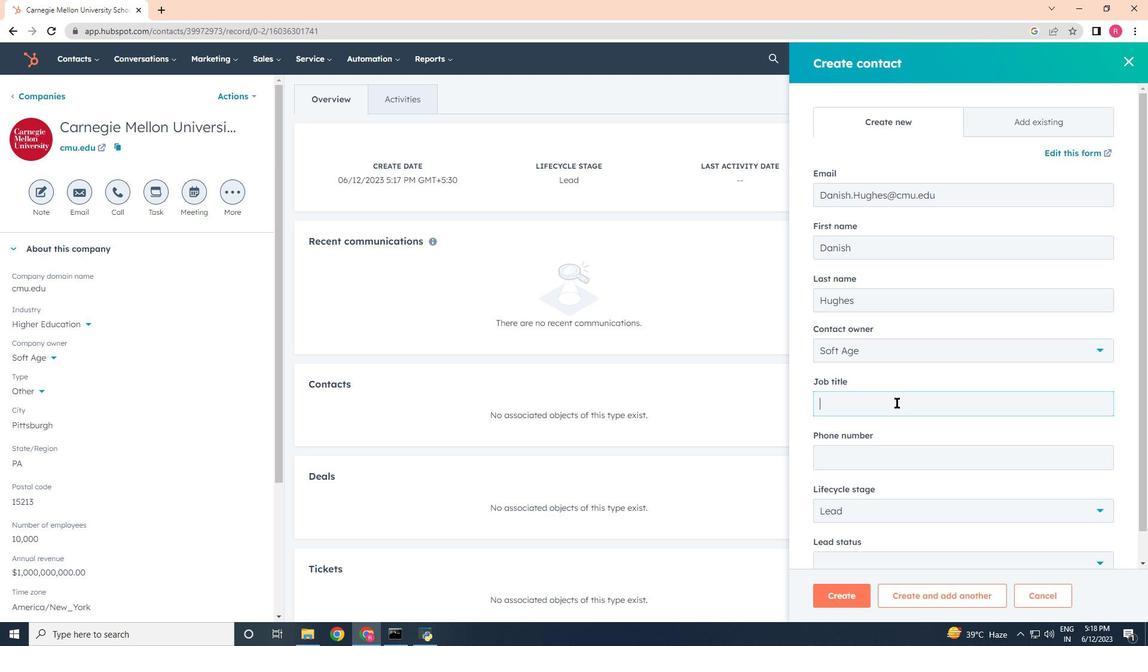 
Action: Key pressed <Key.shift>HR<Key.space><Key.shift>Coordinator
Screenshot: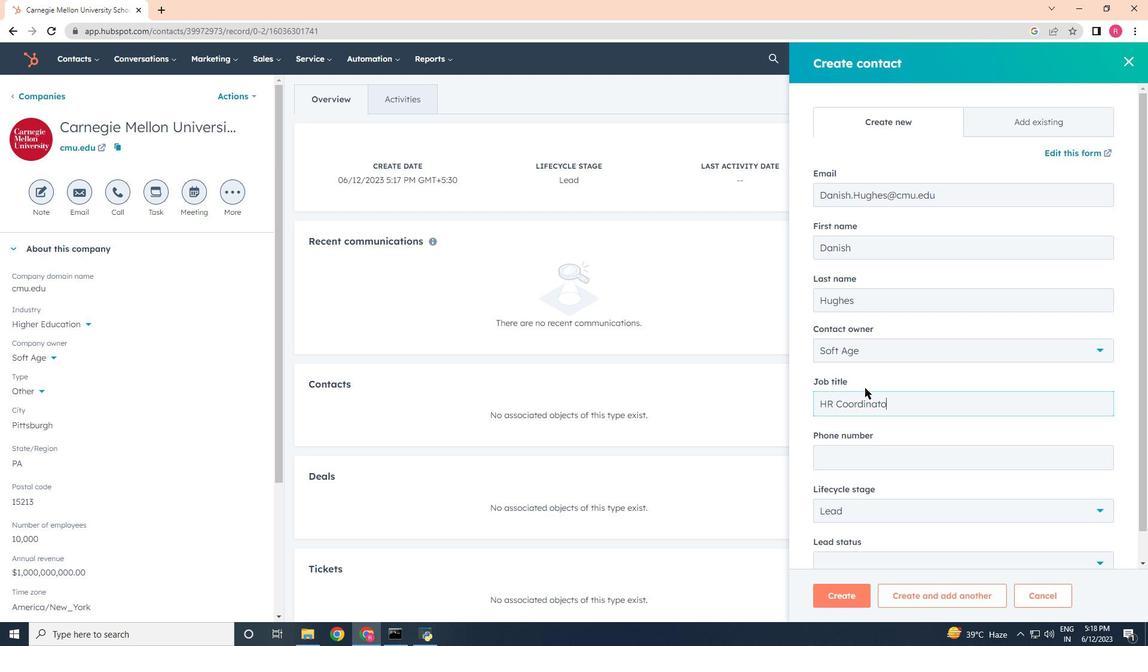 
Action: Mouse moved to (883, 457)
Screenshot: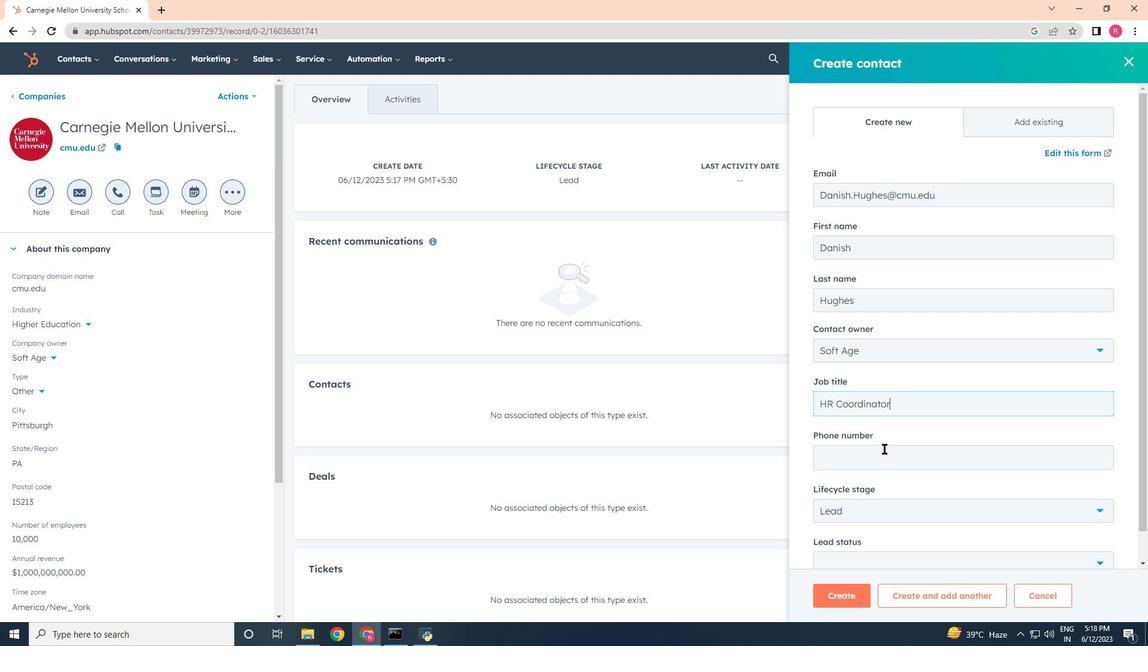 
Action: Mouse pressed left at (883, 457)
Screenshot: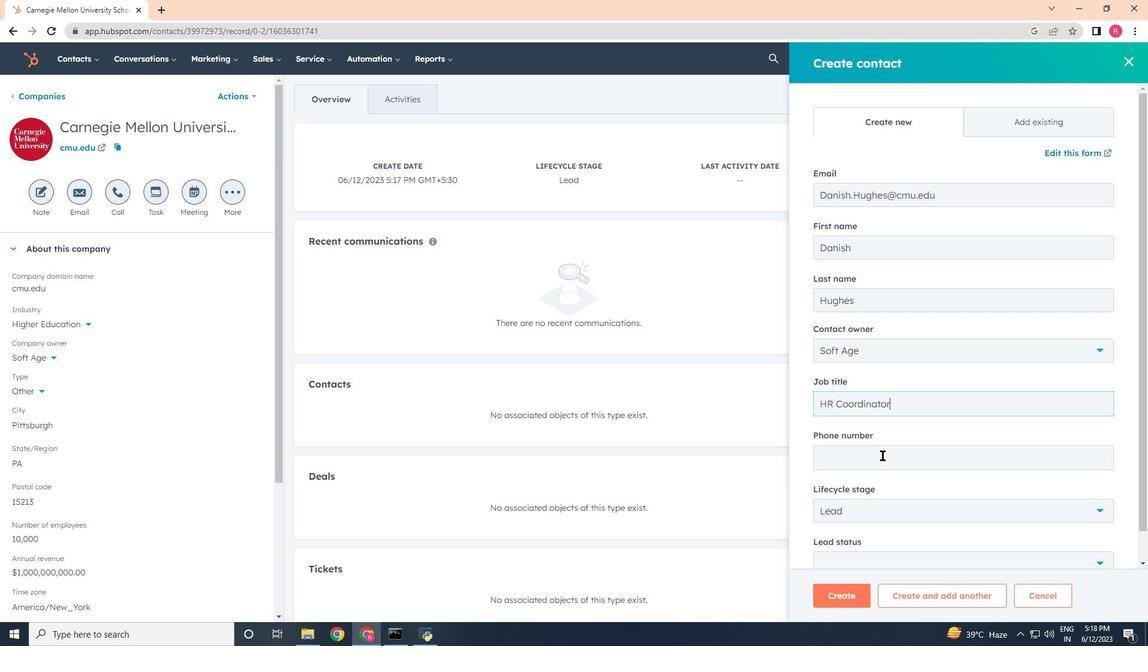 
Action: Key pressed 8015556794
Screenshot: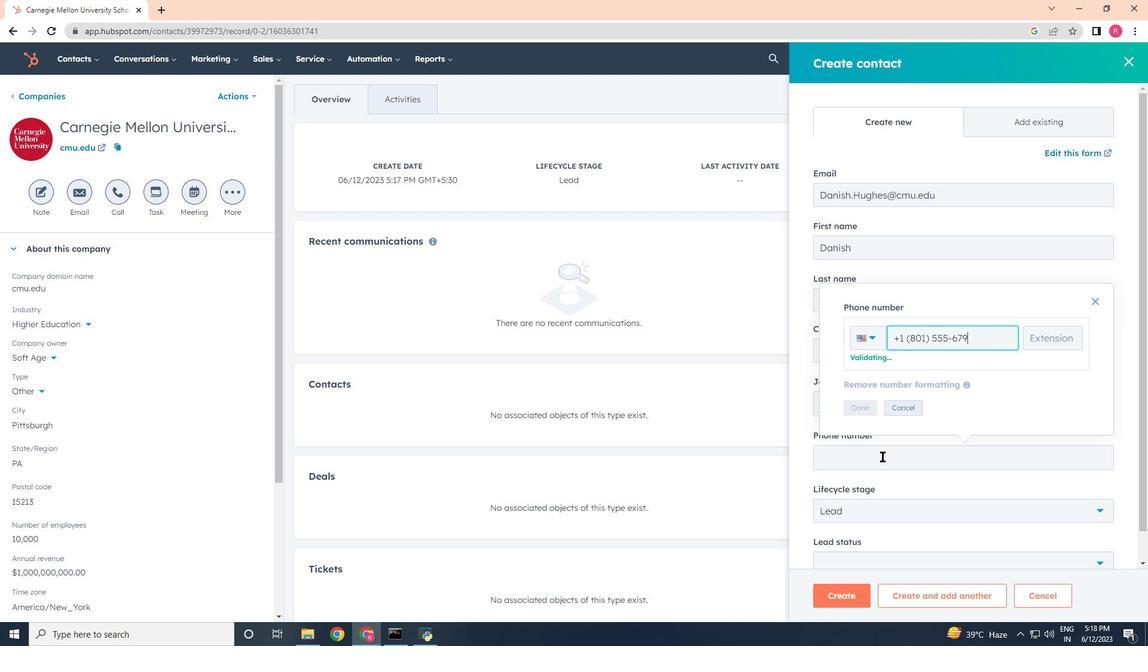 
Action: Mouse moved to (871, 412)
Screenshot: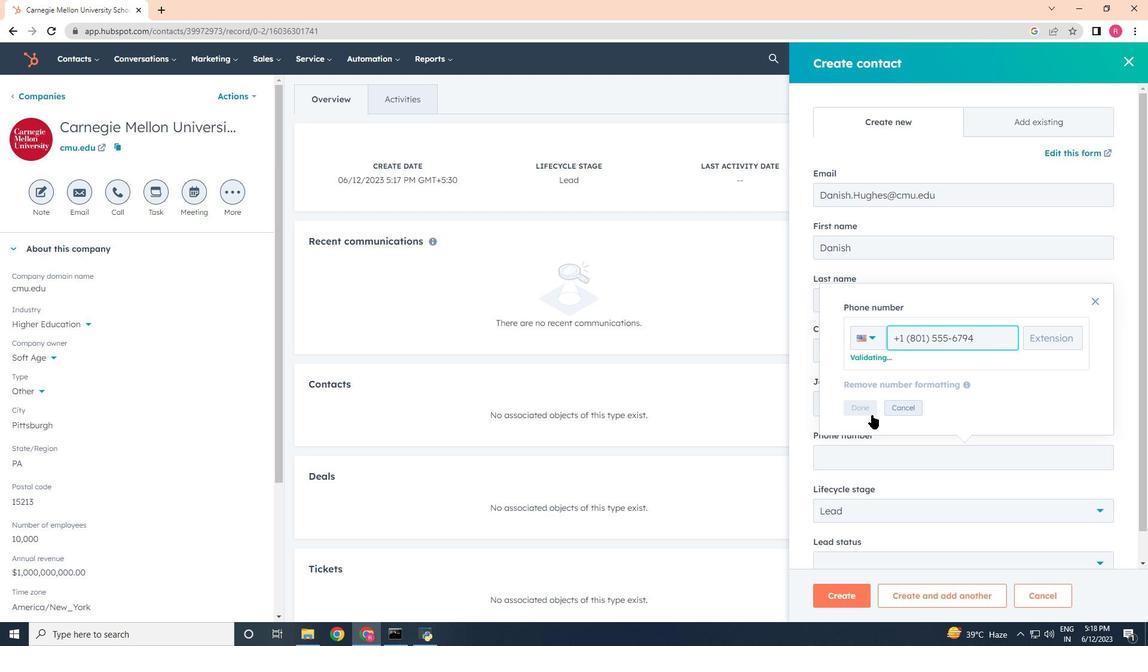 
Action: Mouse pressed left at (871, 412)
Screenshot: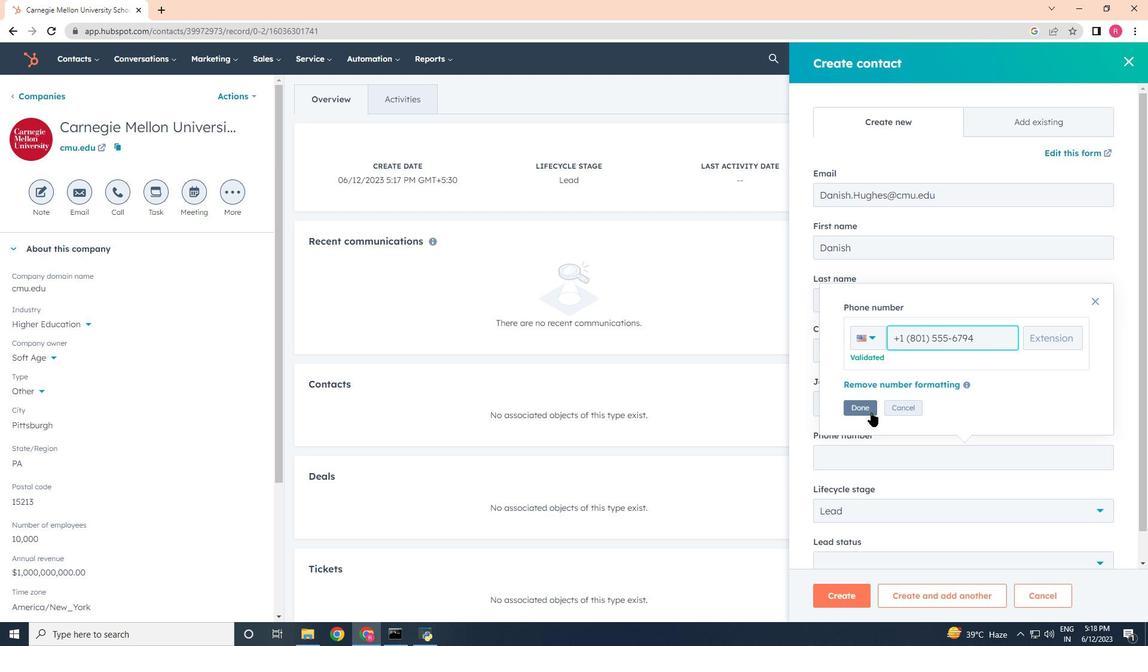 
Action: Mouse moved to (865, 516)
Screenshot: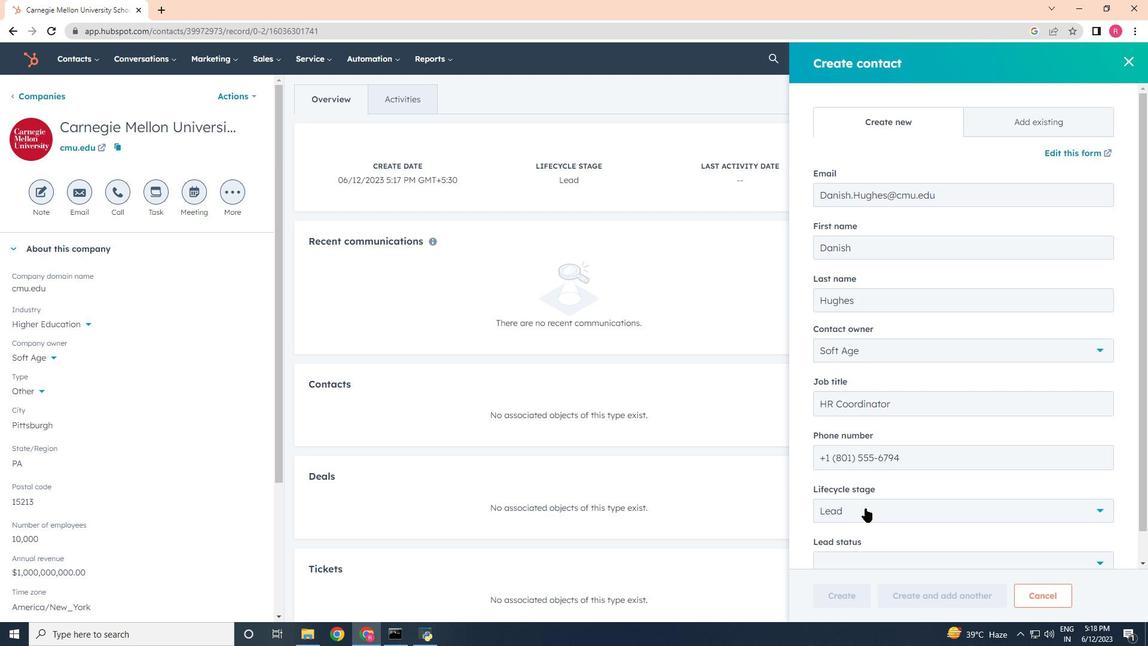 
Action: Mouse scrolled (865, 515) with delta (0, 0)
Screenshot: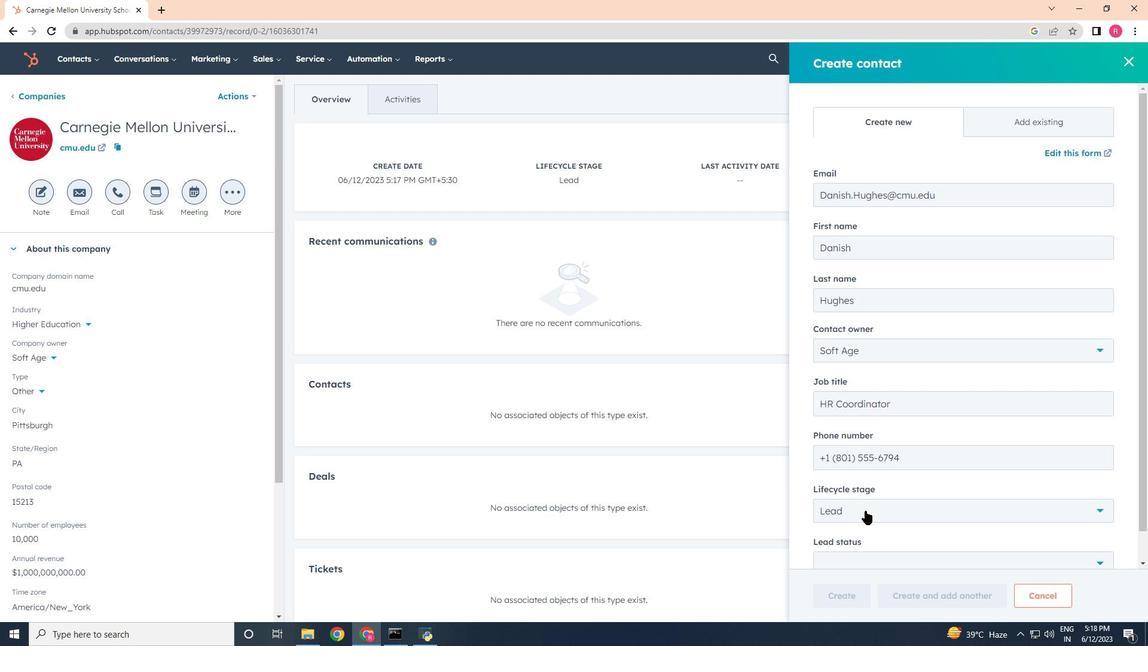 
Action: Mouse scrolled (865, 515) with delta (0, 0)
Screenshot: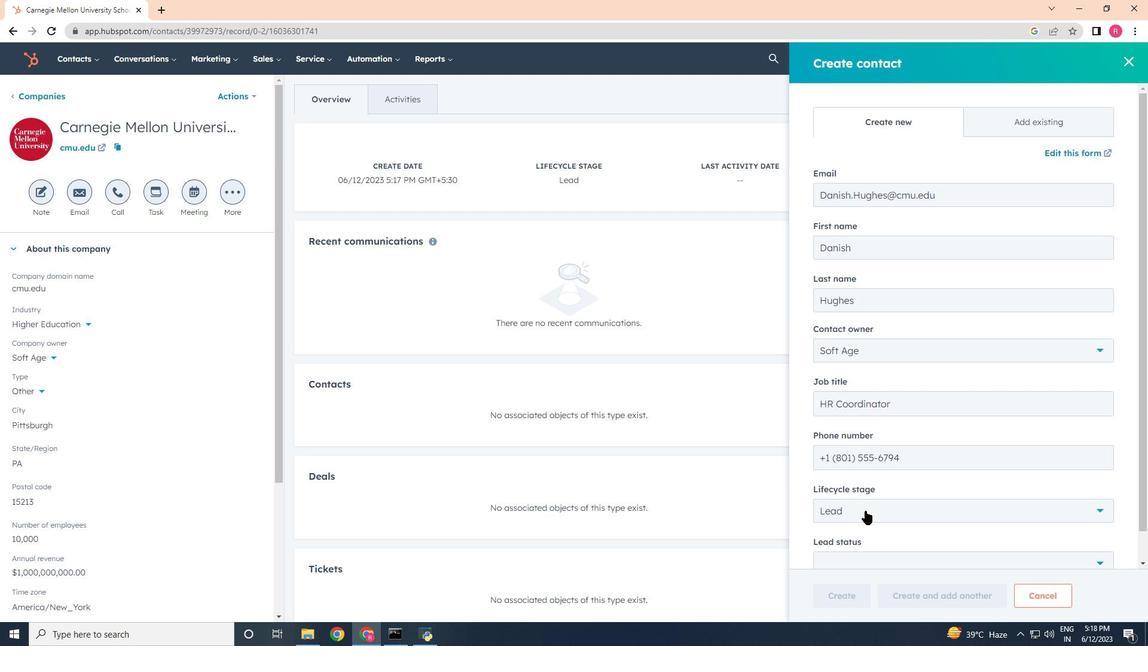 
Action: Mouse scrolled (865, 515) with delta (0, 0)
Screenshot: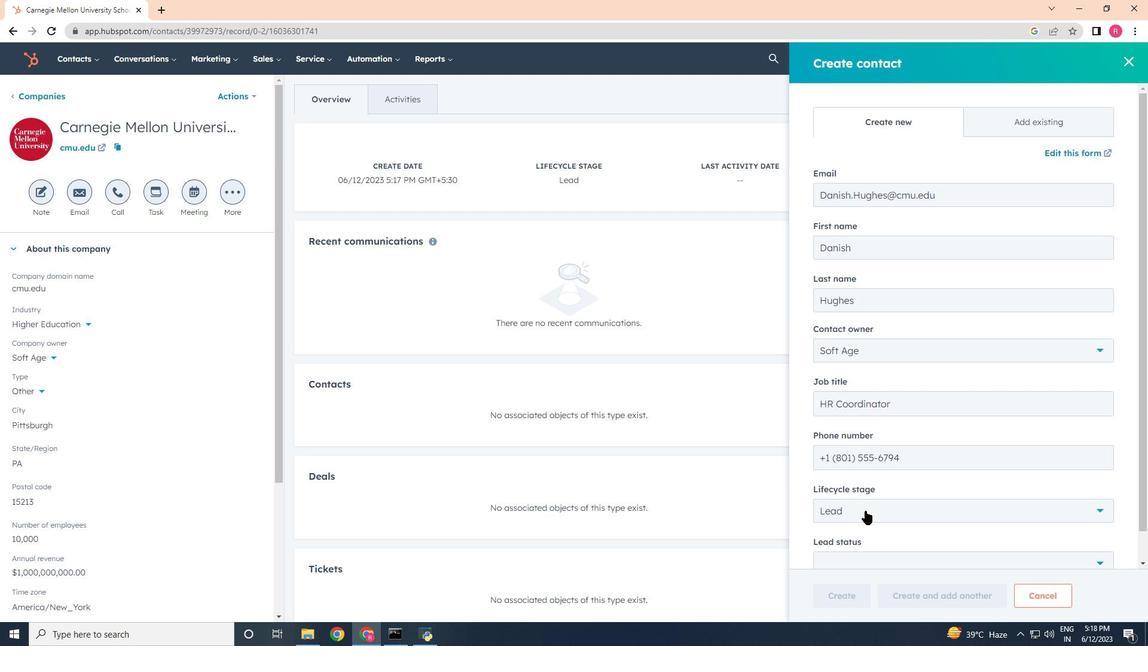 
Action: Mouse moved to (861, 477)
Screenshot: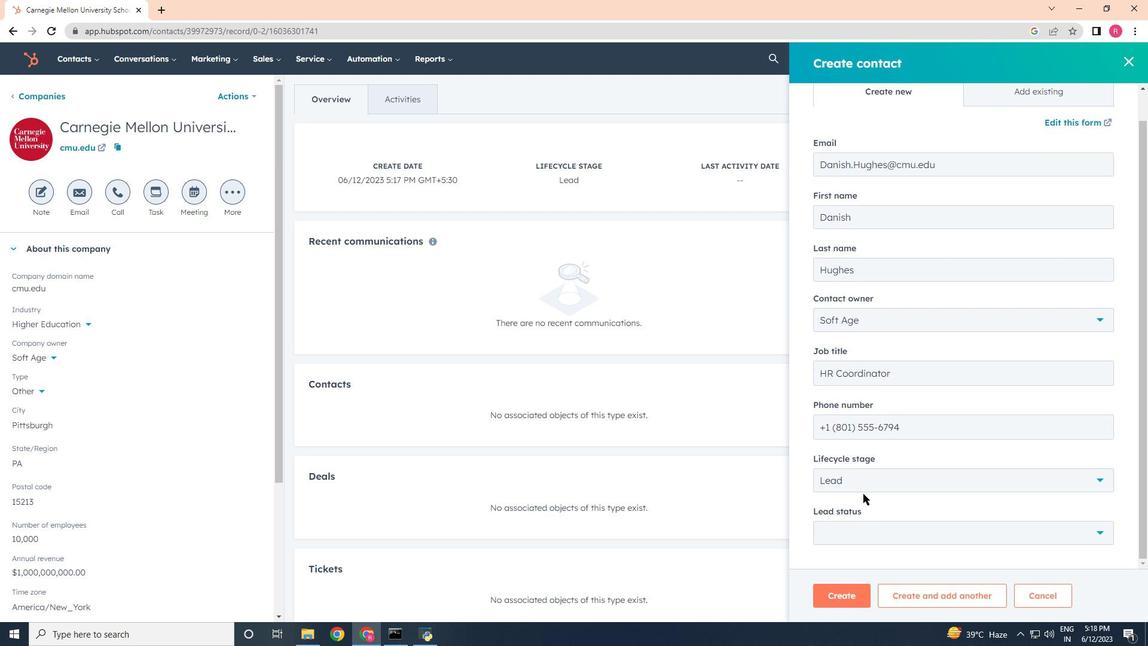 
Action: Mouse pressed left at (861, 477)
Screenshot: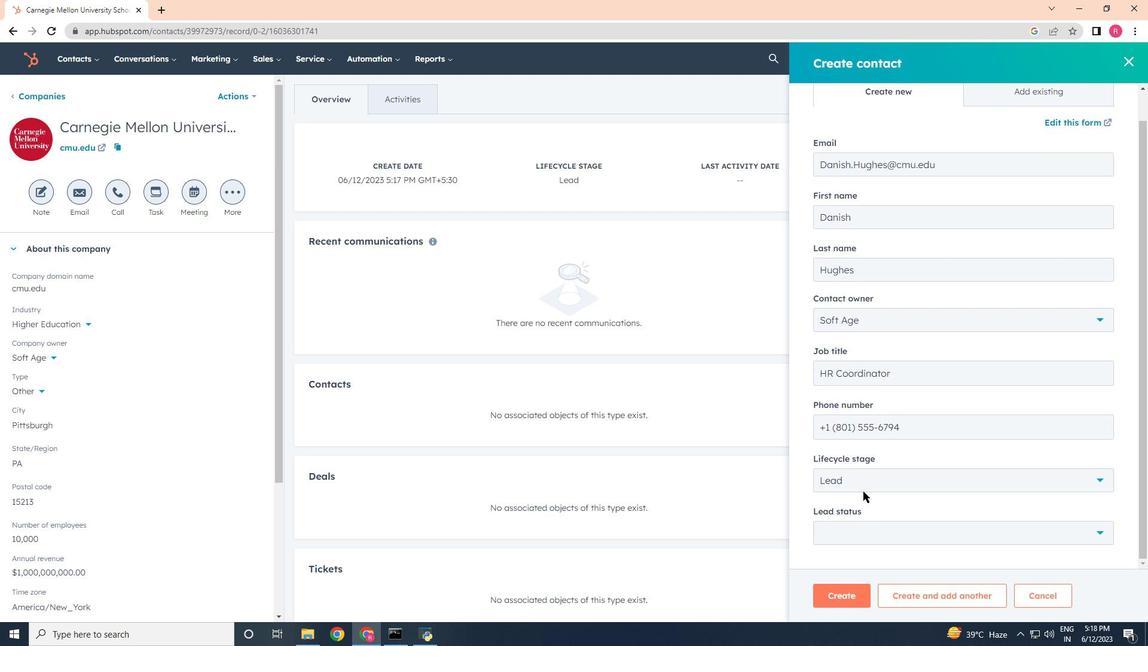 
Action: Mouse moved to (847, 370)
Screenshot: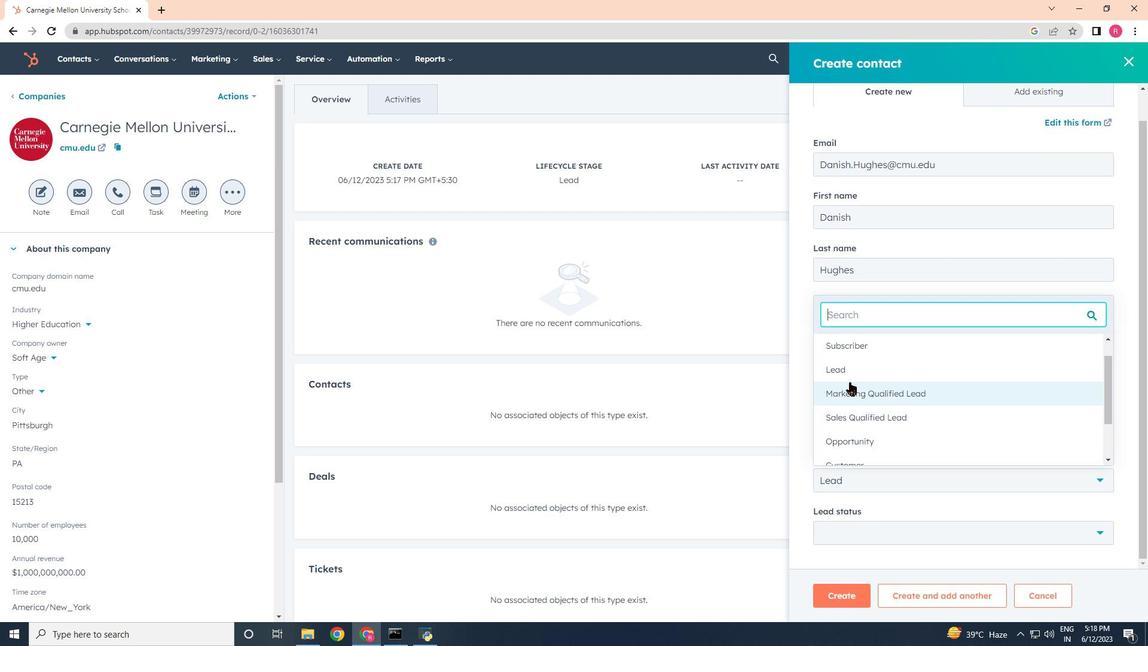 
Action: Mouse pressed left at (847, 370)
Screenshot: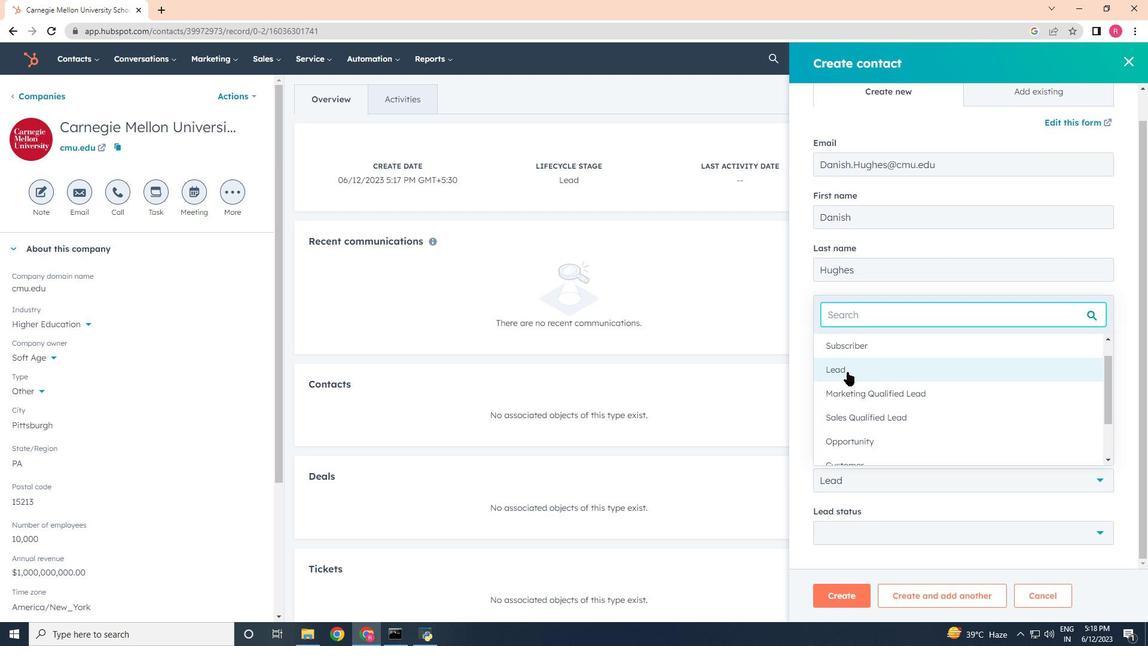 
Action: Mouse moved to (845, 527)
Screenshot: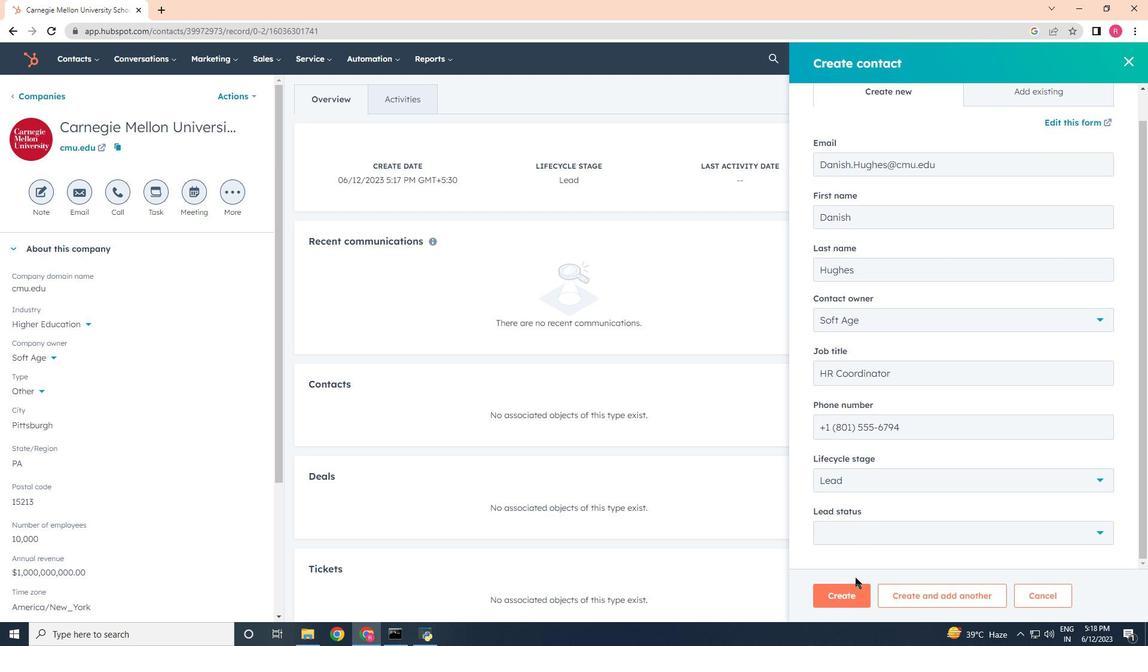 
Action: Mouse pressed left at (845, 527)
Screenshot: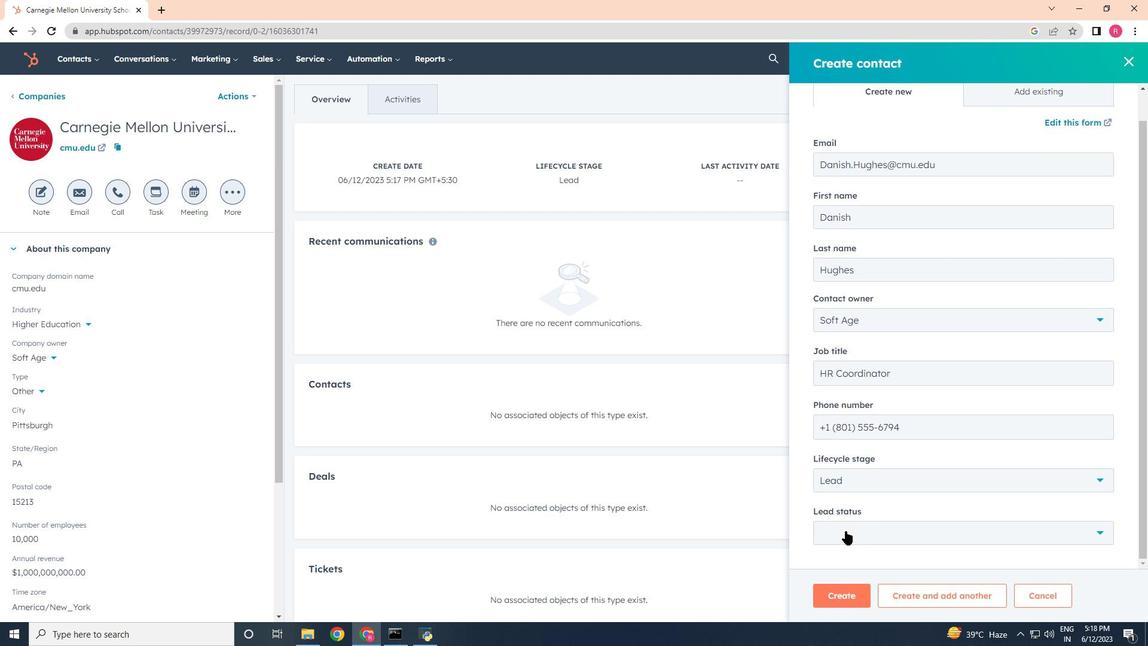 
Action: Mouse moved to (860, 449)
Screenshot: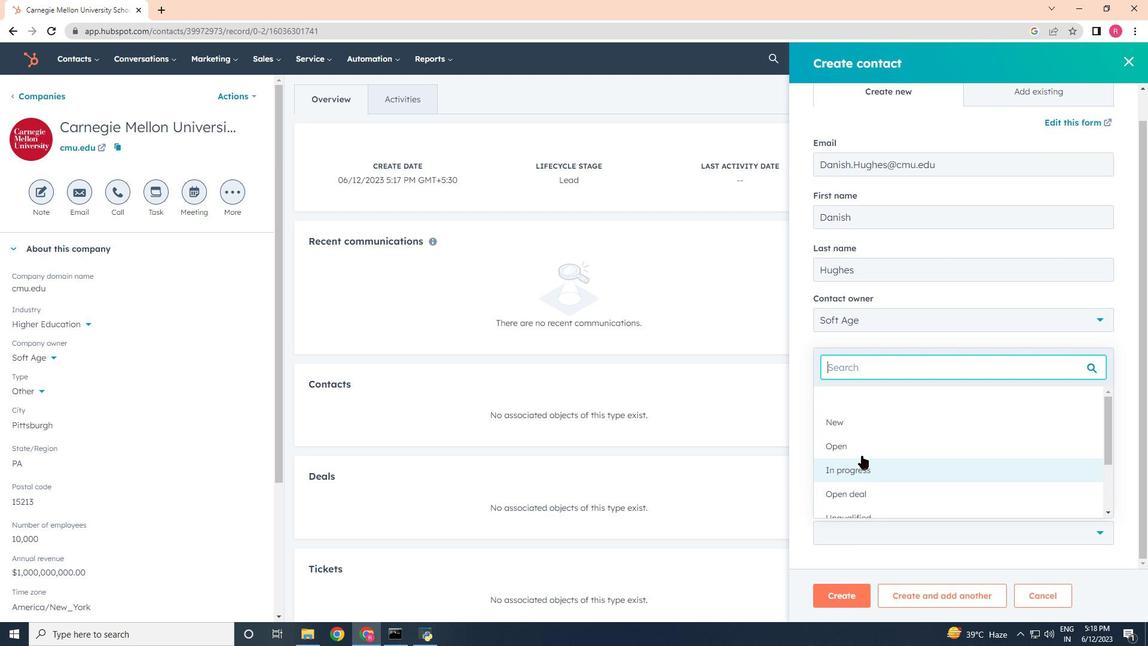 
Action: Mouse pressed left at (860, 449)
Screenshot: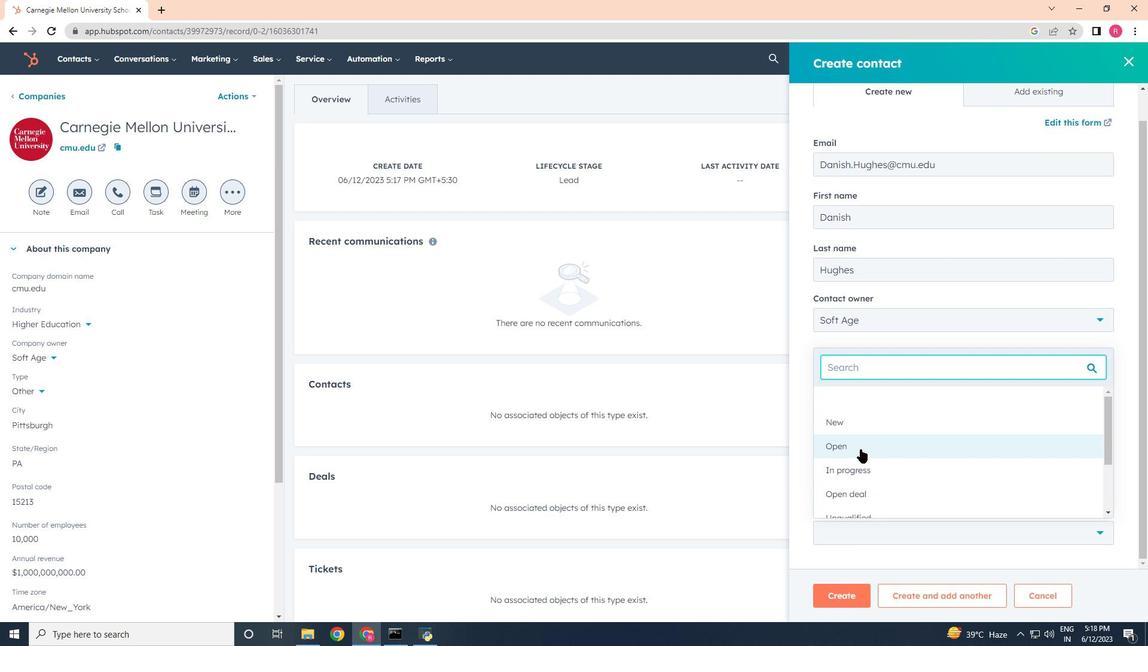 
Action: Mouse moved to (843, 594)
Screenshot: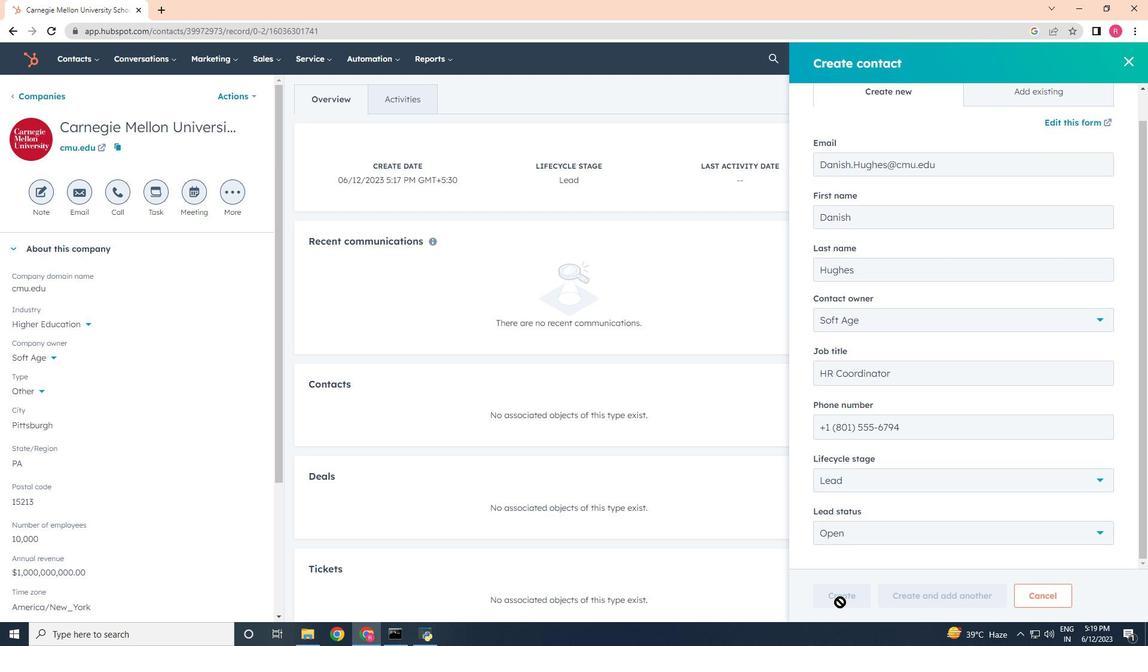 
Action: Mouse pressed left at (843, 594)
Screenshot: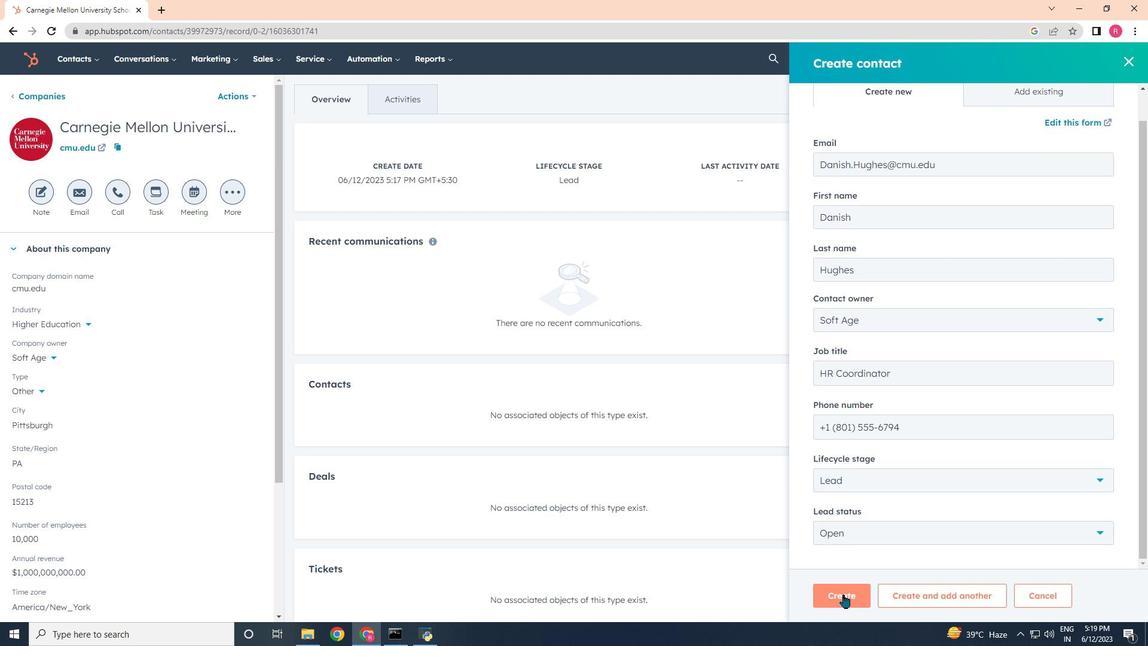 
Action: Mouse moved to (275, 396)
Screenshot: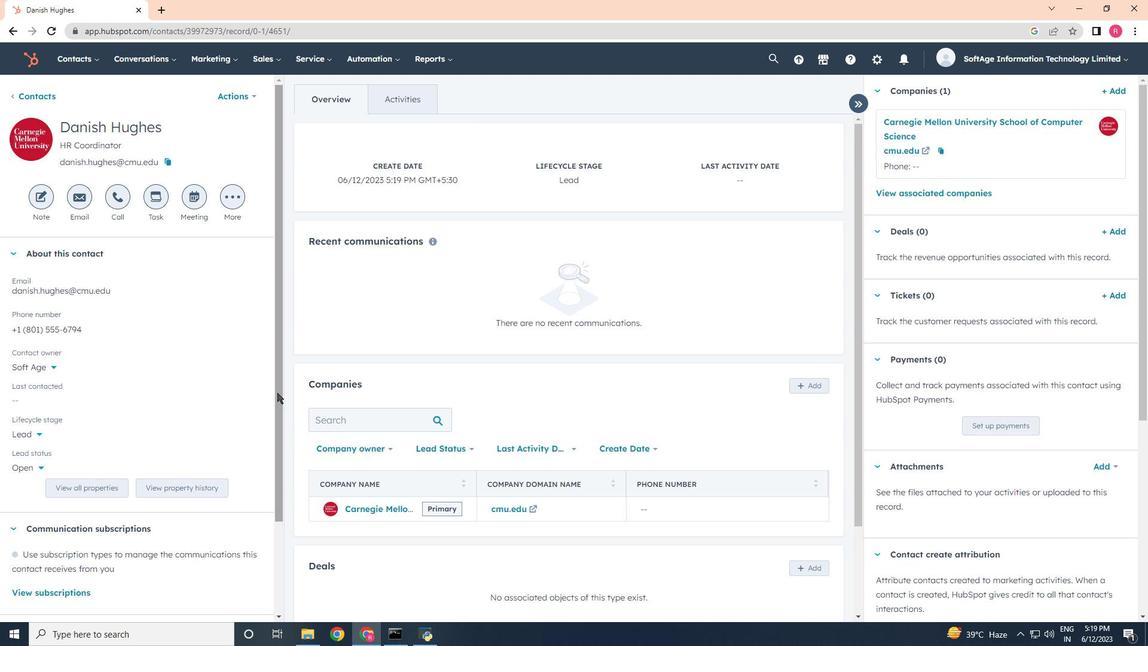 
